 Task: Search one way flight ticket for 5 adults, 2 children, 1 infant in seat and 1 infant on lap in economy from Ponce: Mercedita Airport to Evansville: Evansville Regional Airport on 5-3-2023. Choice of flights is Frontier. Number of bags: 2 checked bags. Price is upto 73000. Outbound departure time preference is 18:00.
Action: Mouse moved to (329, 285)
Screenshot: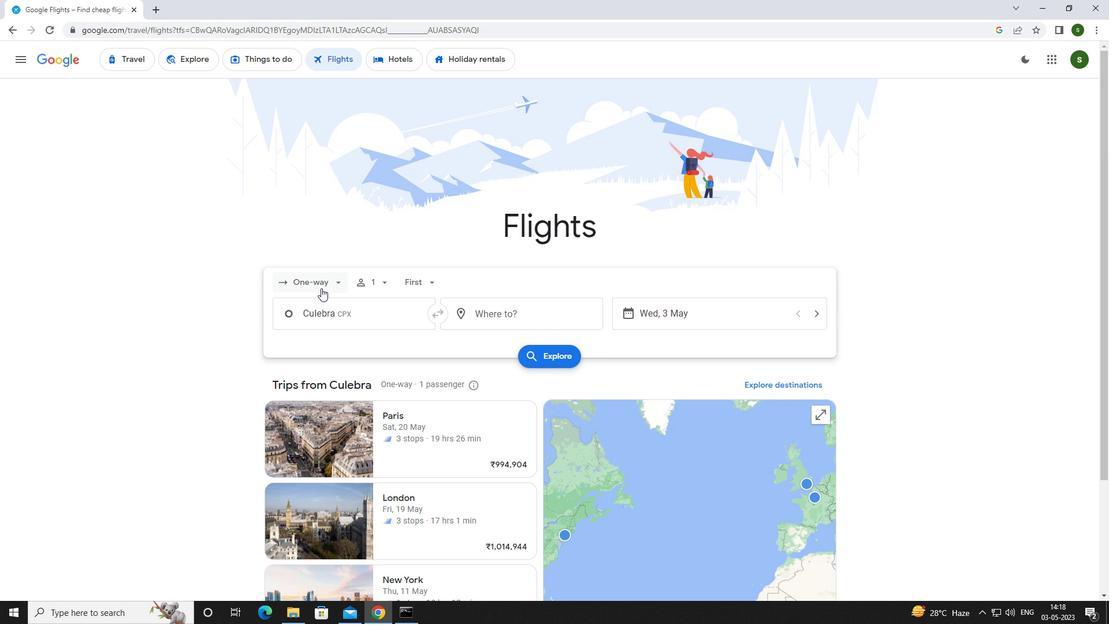
Action: Mouse pressed left at (329, 285)
Screenshot: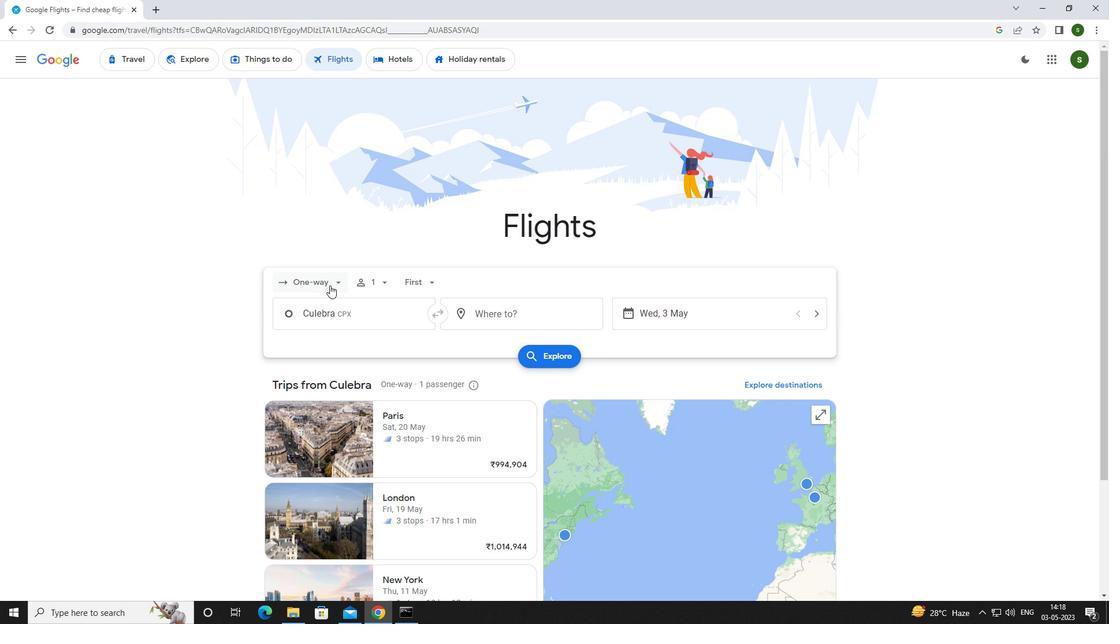 
Action: Mouse moved to (338, 333)
Screenshot: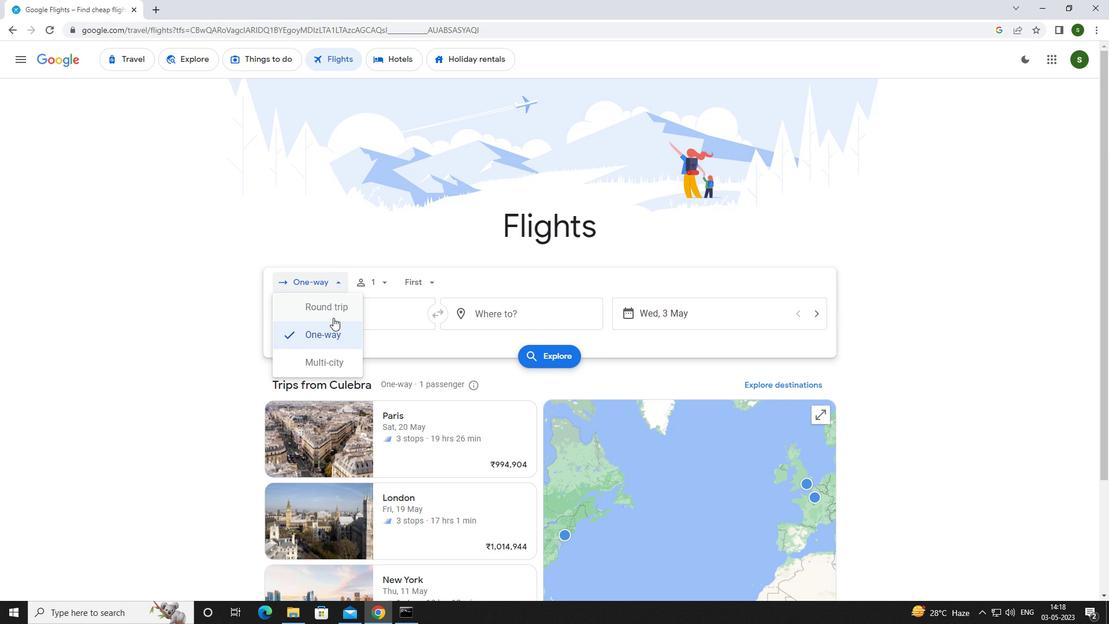 
Action: Mouse pressed left at (338, 333)
Screenshot: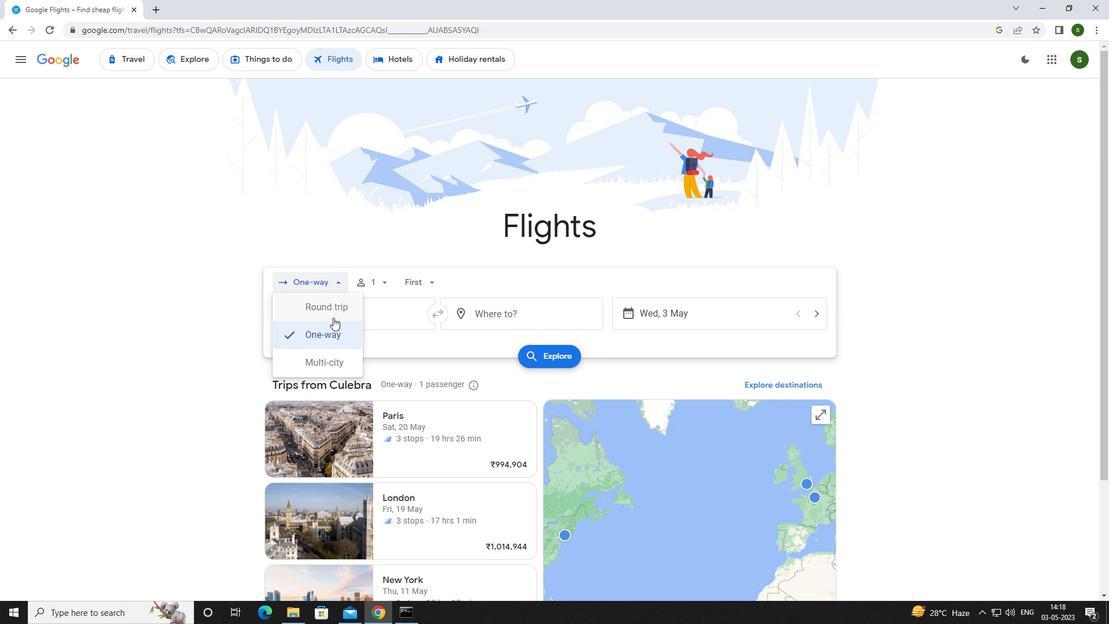 
Action: Mouse moved to (376, 280)
Screenshot: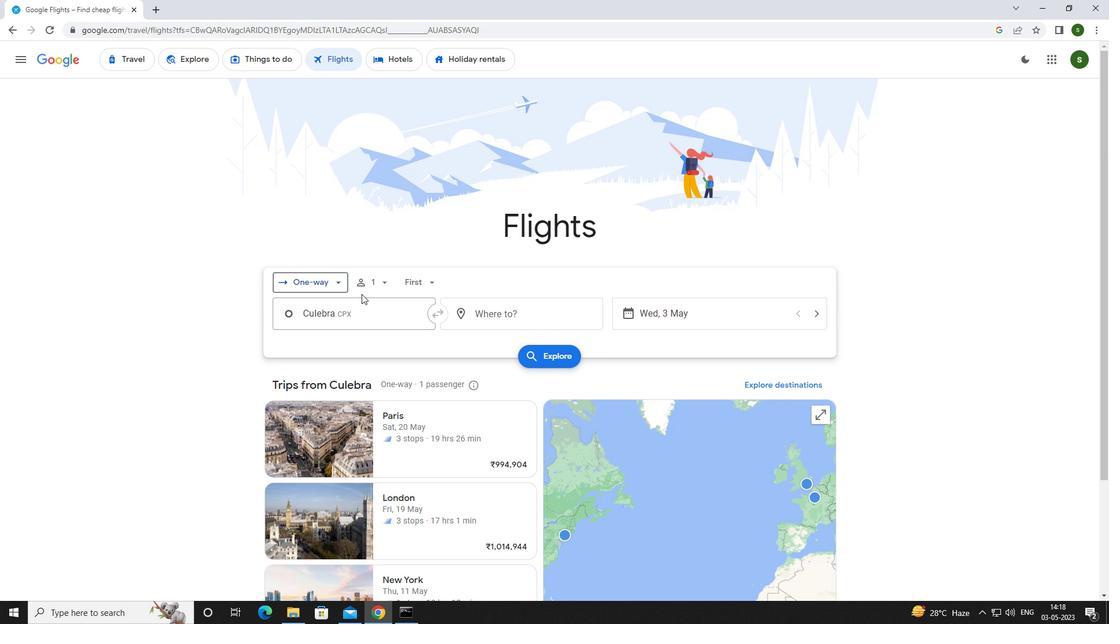 
Action: Mouse pressed left at (376, 280)
Screenshot: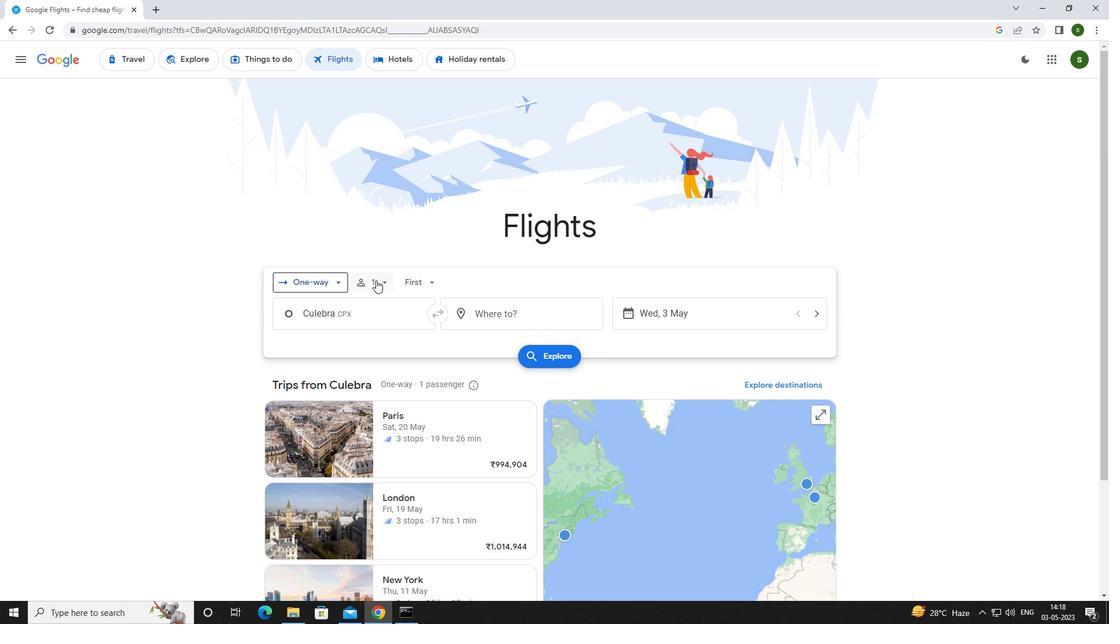 
Action: Mouse moved to (468, 313)
Screenshot: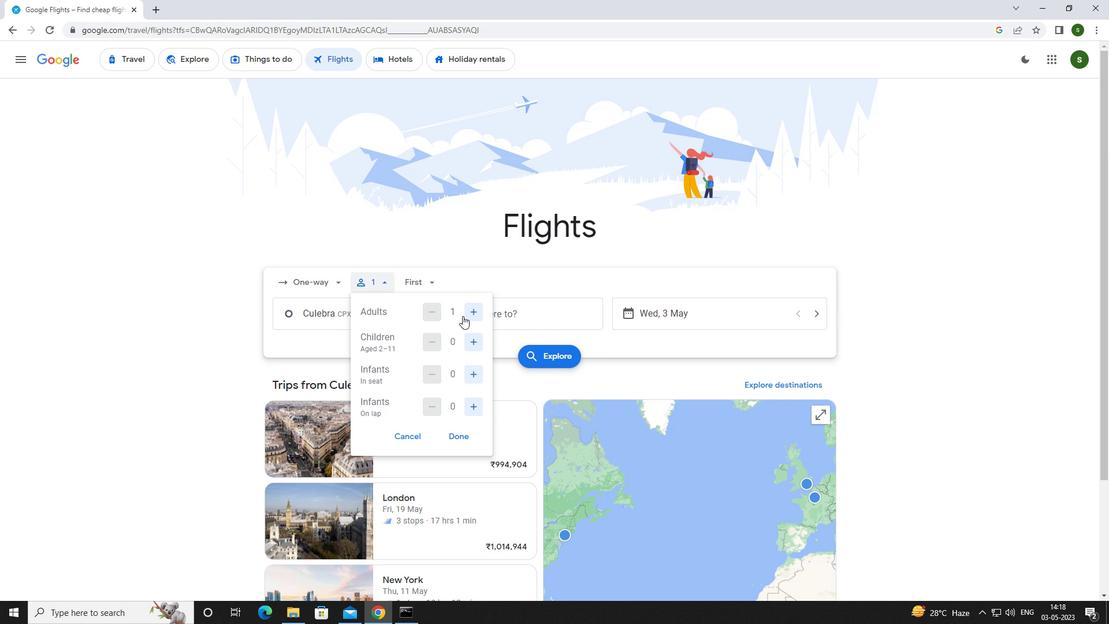 
Action: Mouse pressed left at (468, 313)
Screenshot: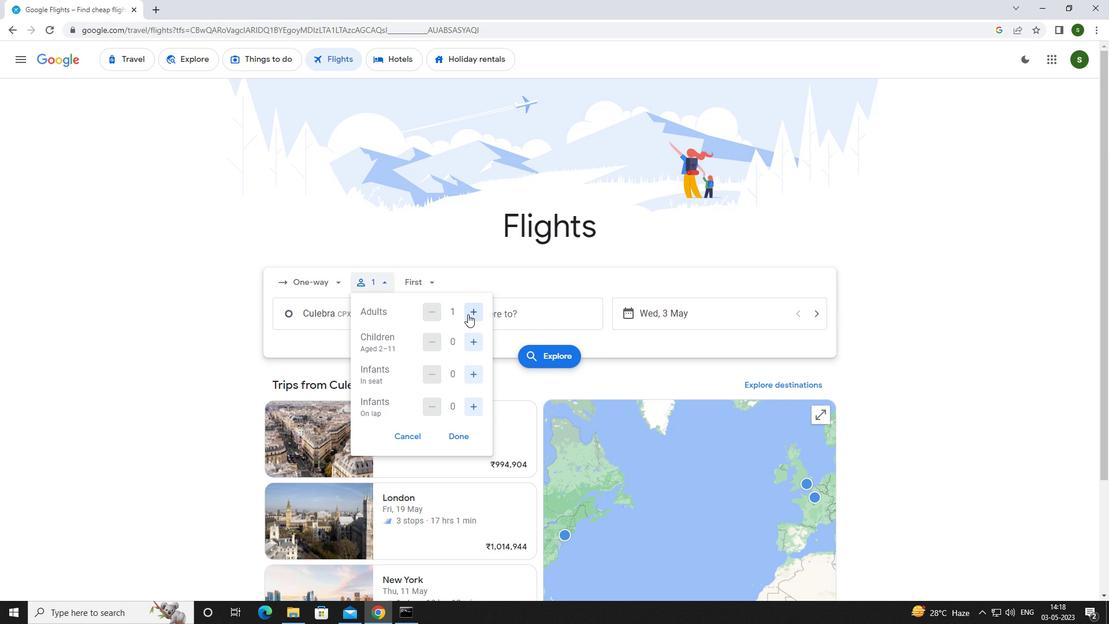 
Action: Mouse pressed left at (468, 313)
Screenshot: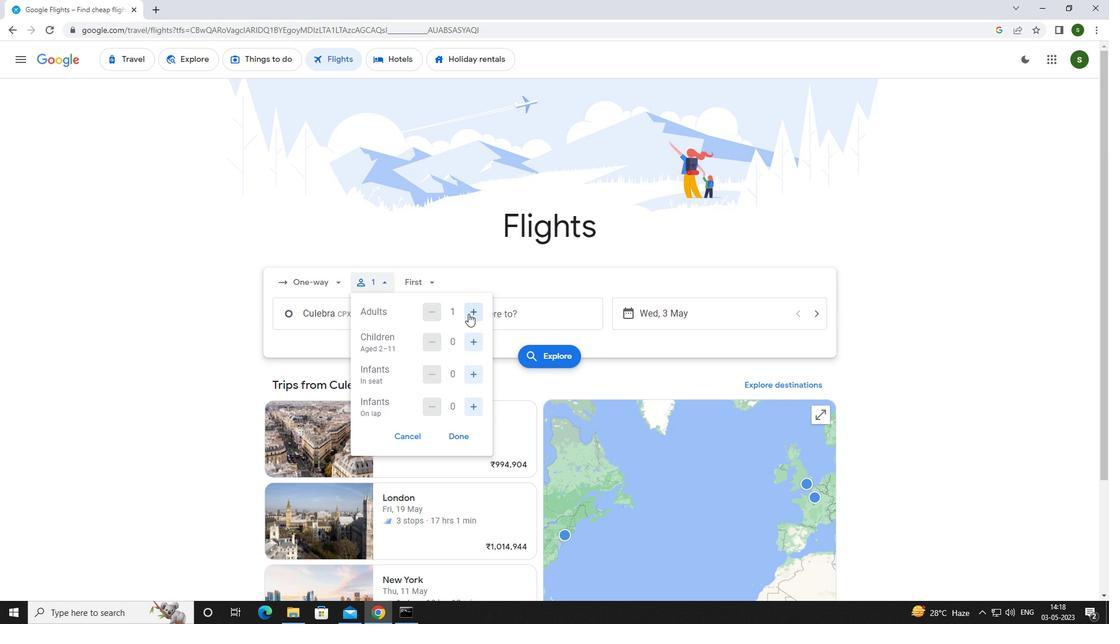 
Action: Mouse pressed left at (468, 313)
Screenshot: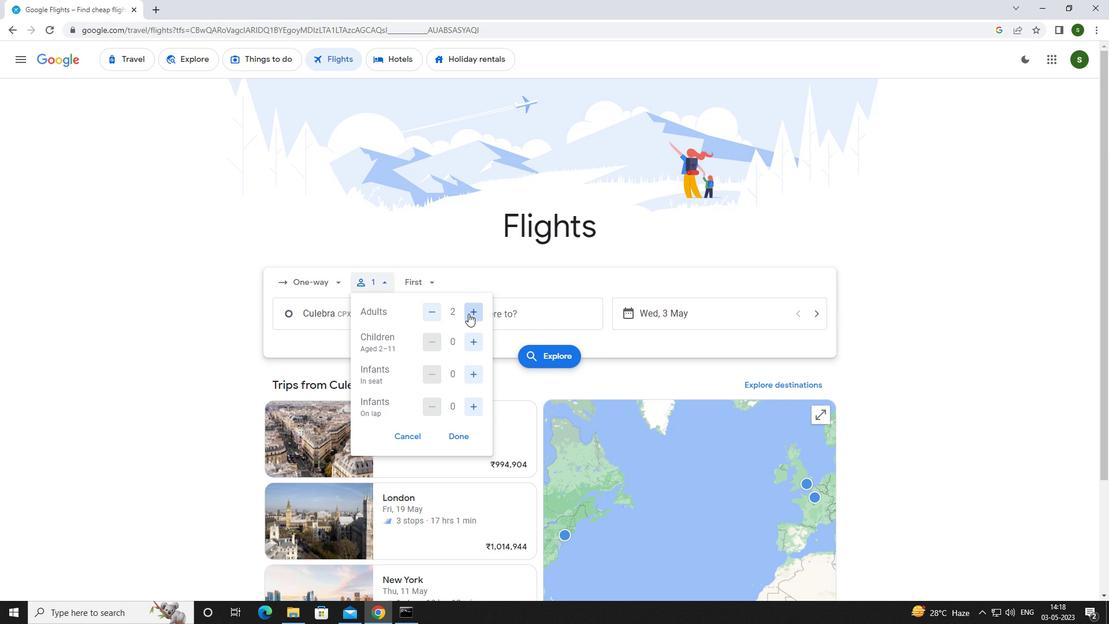 
Action: Mouse pressed left at (468, 313)
Screenshot: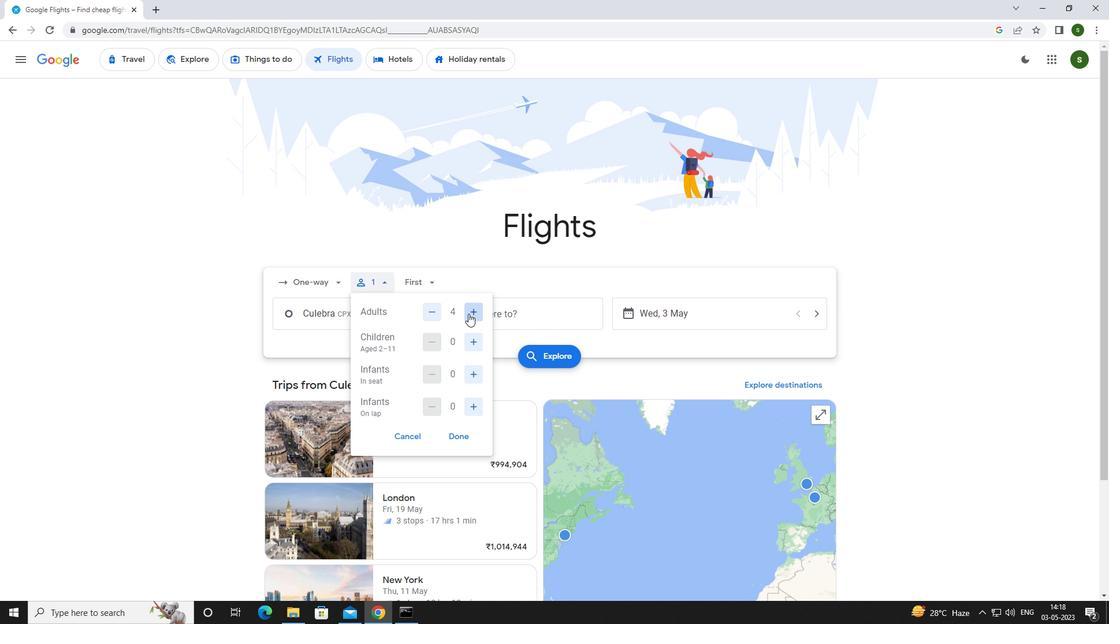 
Action: Mouse moved to (479, 338)
Screenshot: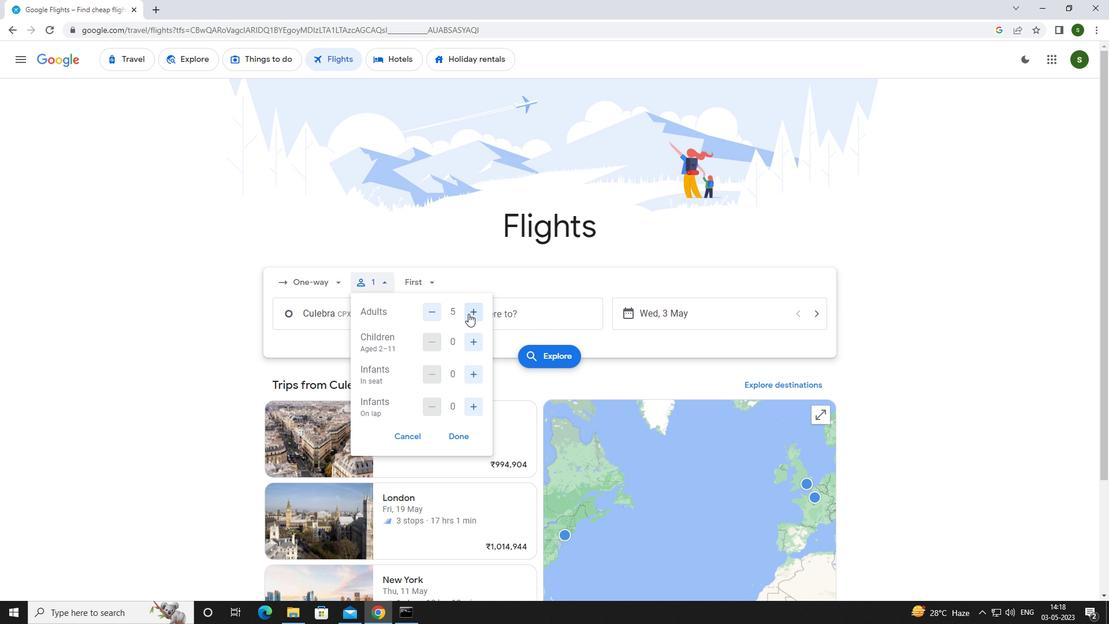 
Action: Mouse pressed left at (479, 338)
Screenshot: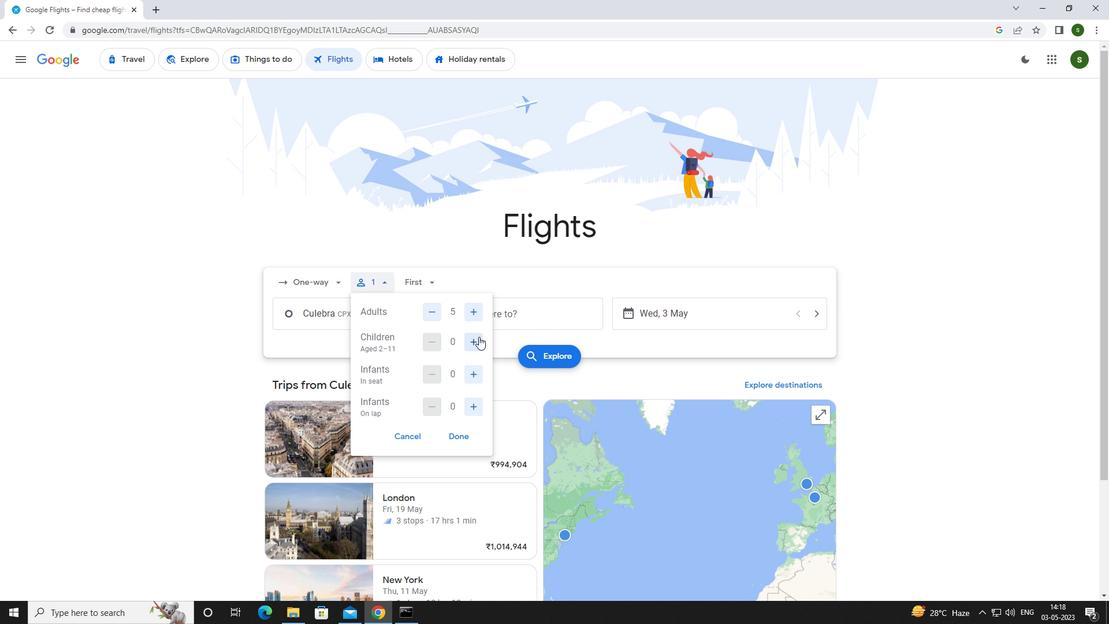 
Action: Mouse pressed left at (479, 338)
Screenshot: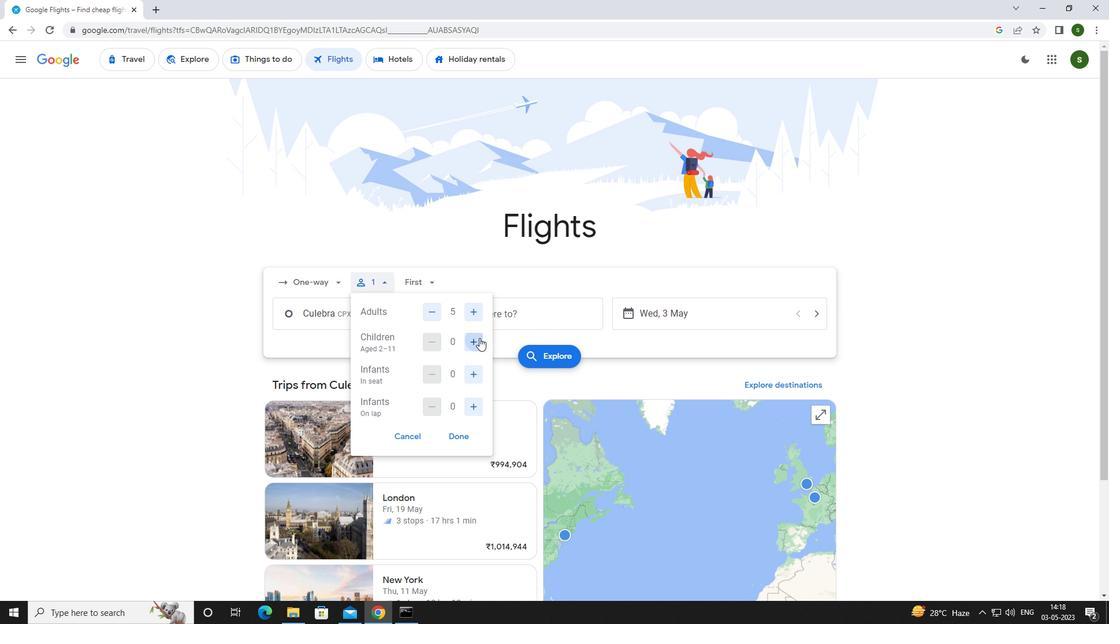 
Action: Mouse moved to (477, 373)
Screenshot: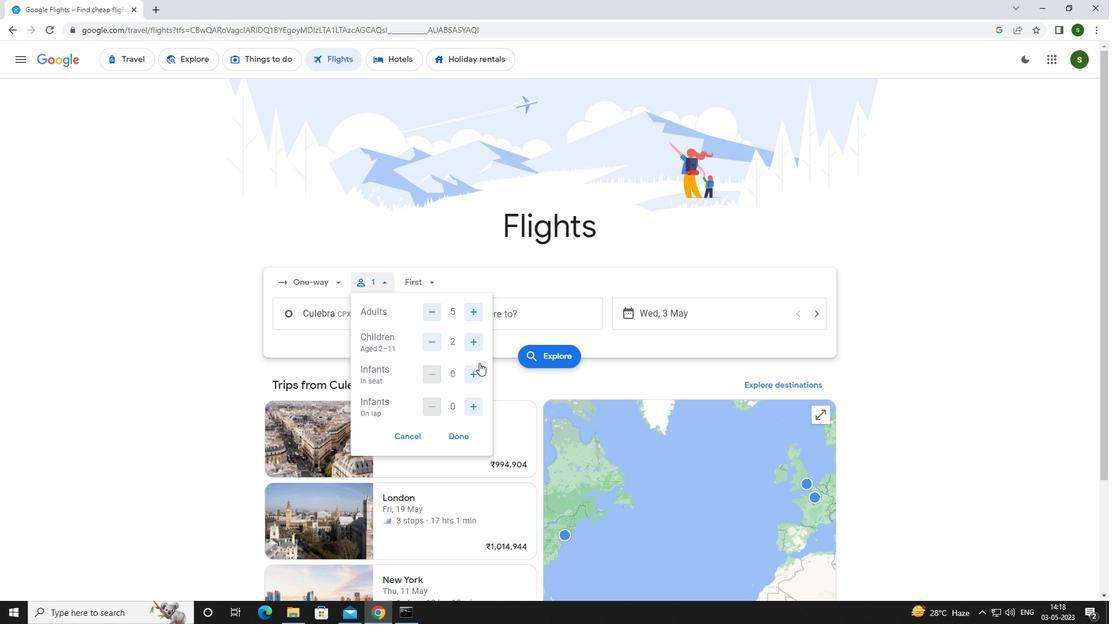 
Action: Mouse pressed left at (477, 373)
Screenshot: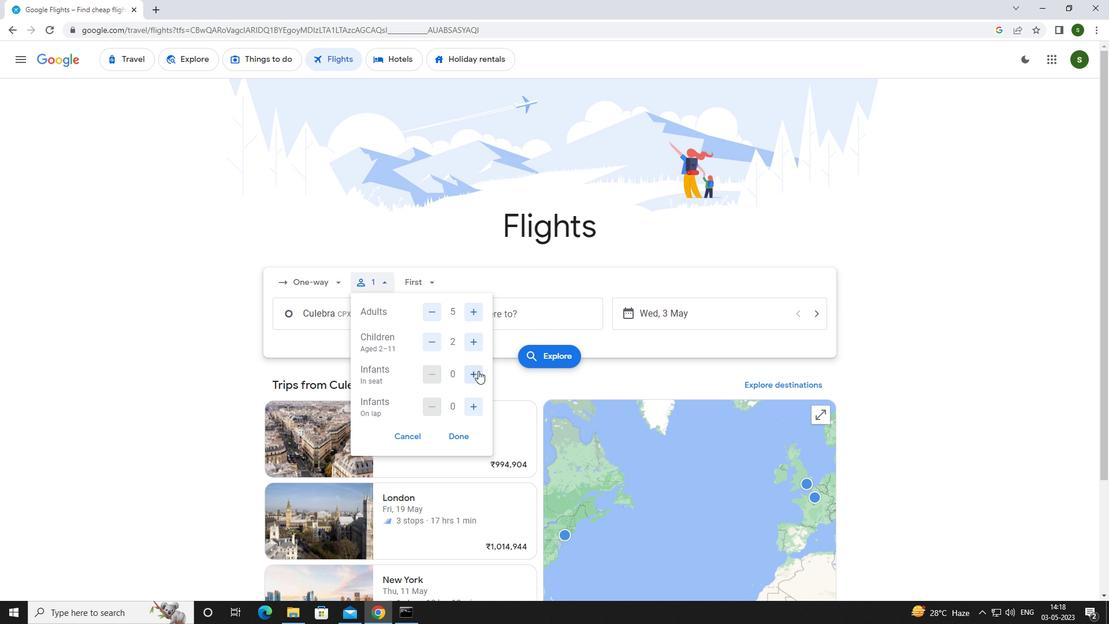 
Action: Mouse moved to (470, 406)
Screenshot: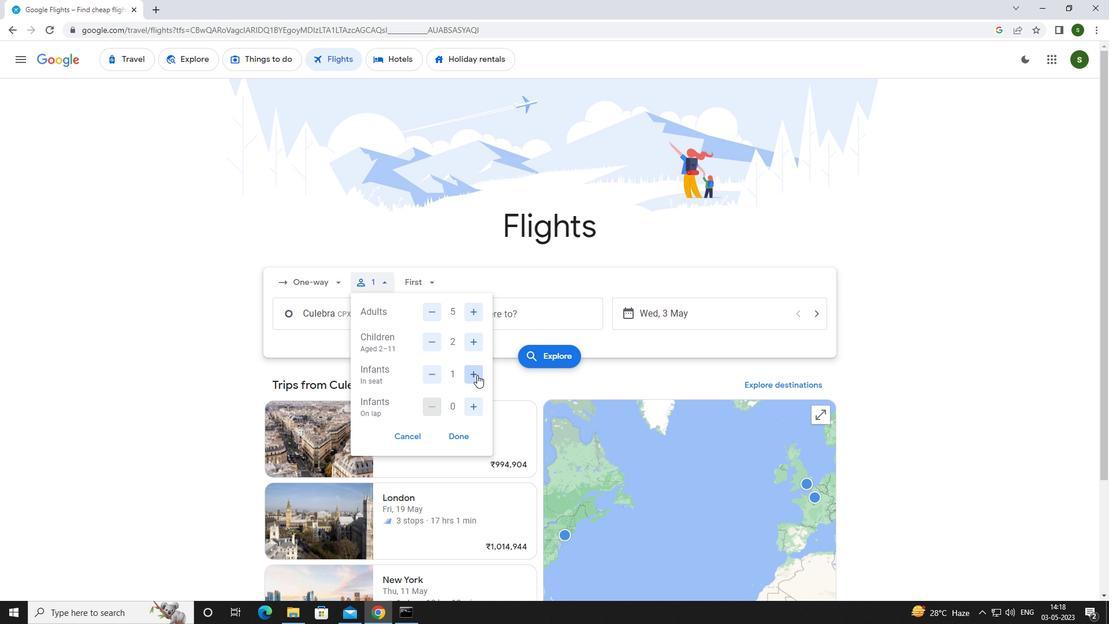 
Action: Mouse pressed left at (470, 406)
Screenshot: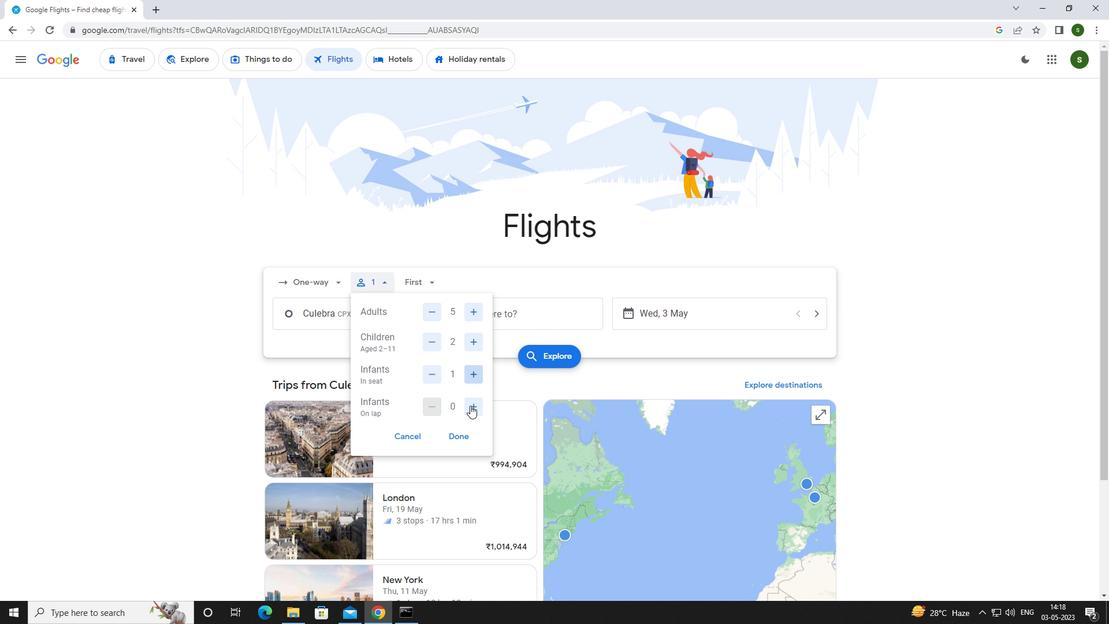 
Action: Mouse moved to (434, 287)
Screenshot: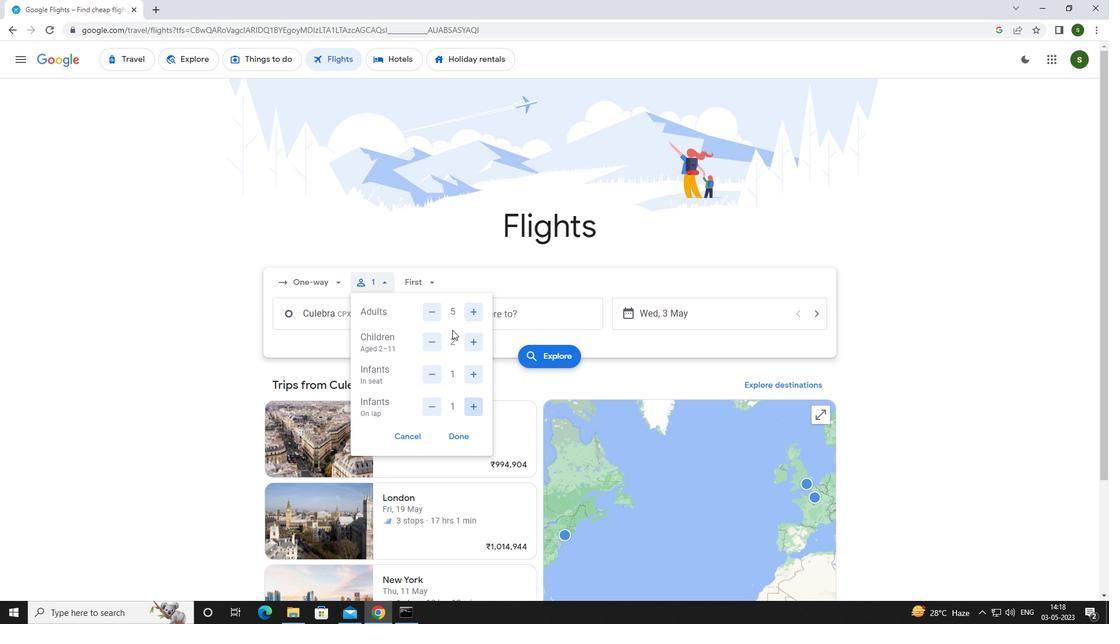 
Action: Mouse pressed left at (434, 287)
Screenshot: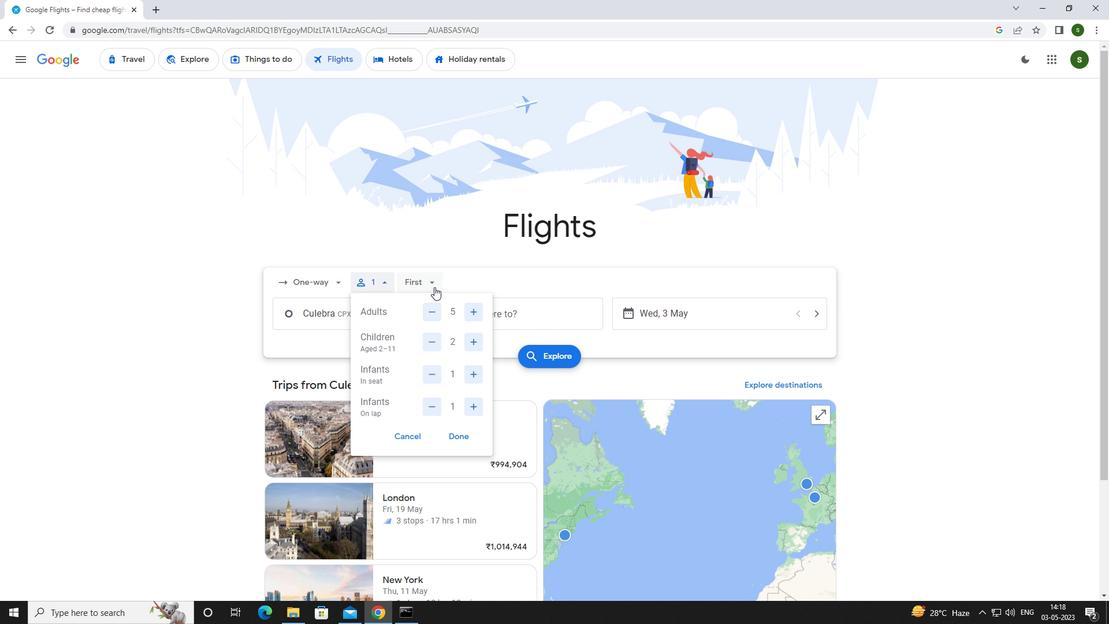 
Action: Mouse moved to (442, 313)
Screenshot: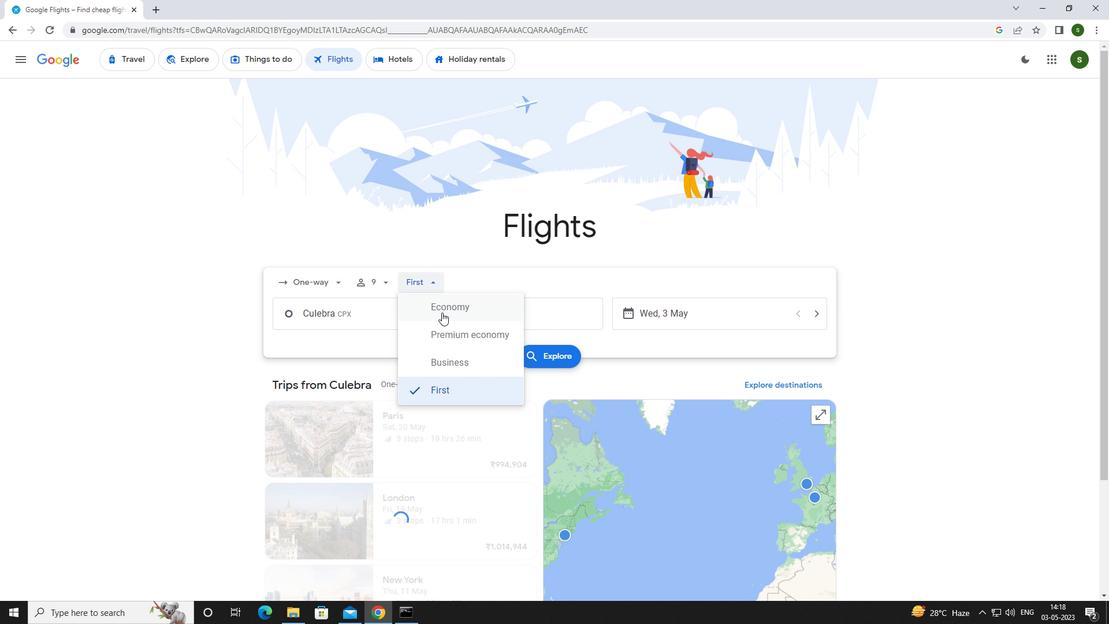 
Action: Mouse pressed left at (442, 313)
Screenshot: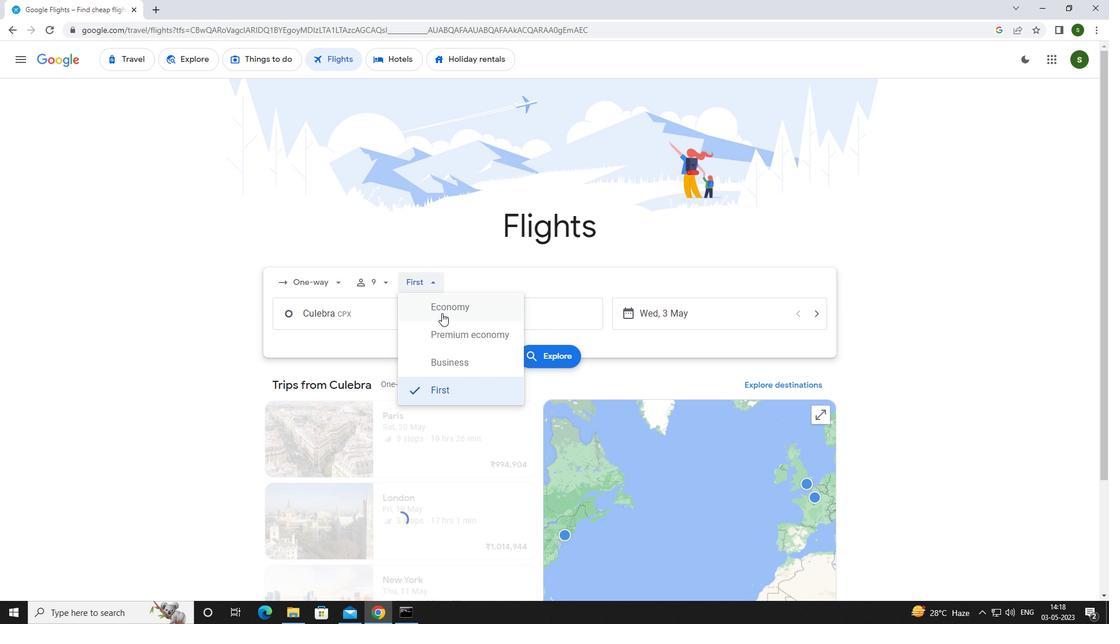 
Action: Mouse moved to (404, 317)
Screenshot: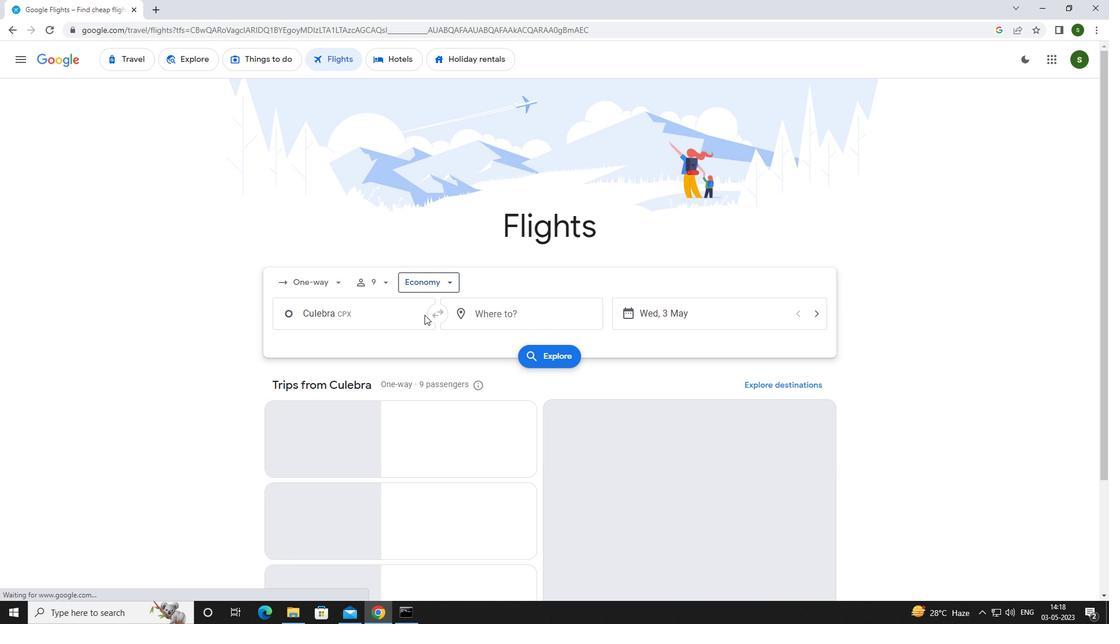 
Action: Mouse pressed left at (404, 317)
Screenshot: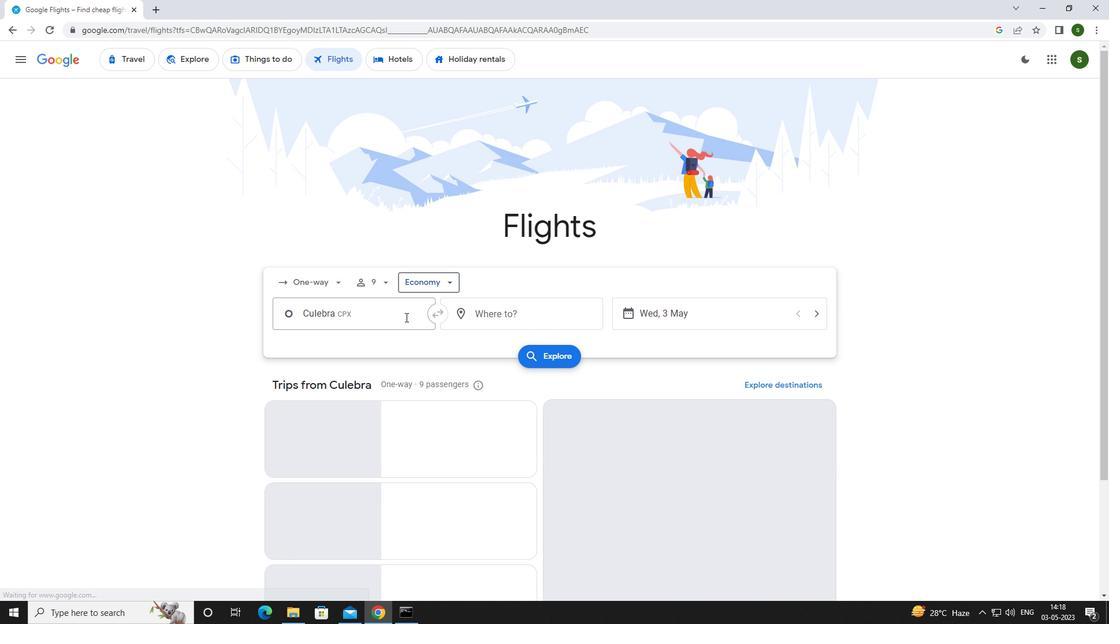 
Action: Key pressed <Key.backspace><Key.caps_lock>p<Key.caps_lock>once
Screenshot: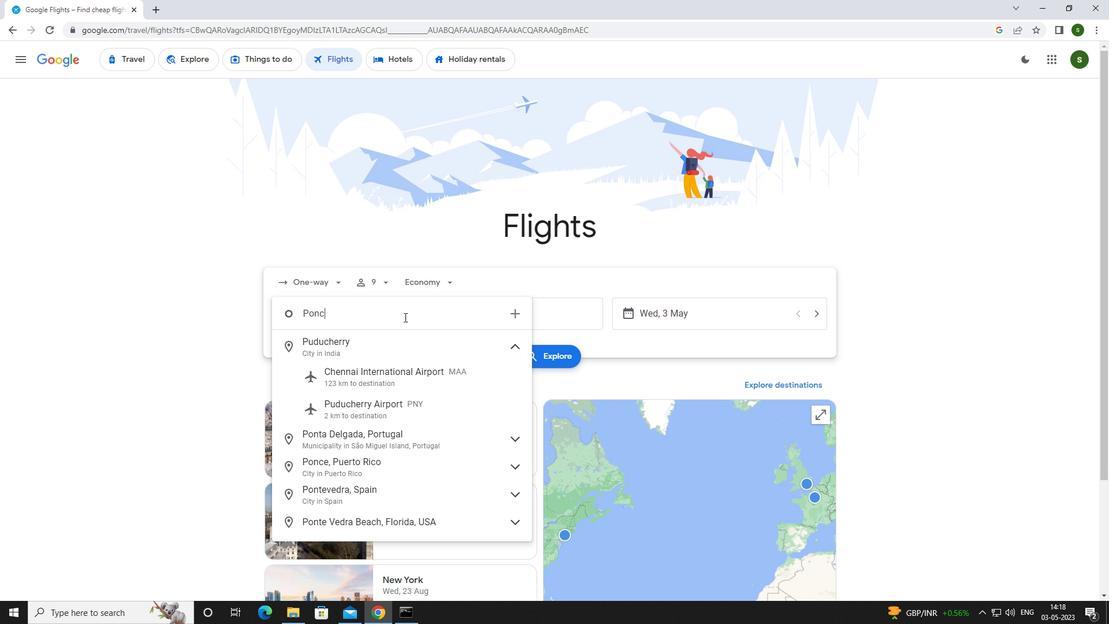 
Action: Mouse moved to (411, 401)
Screenshot: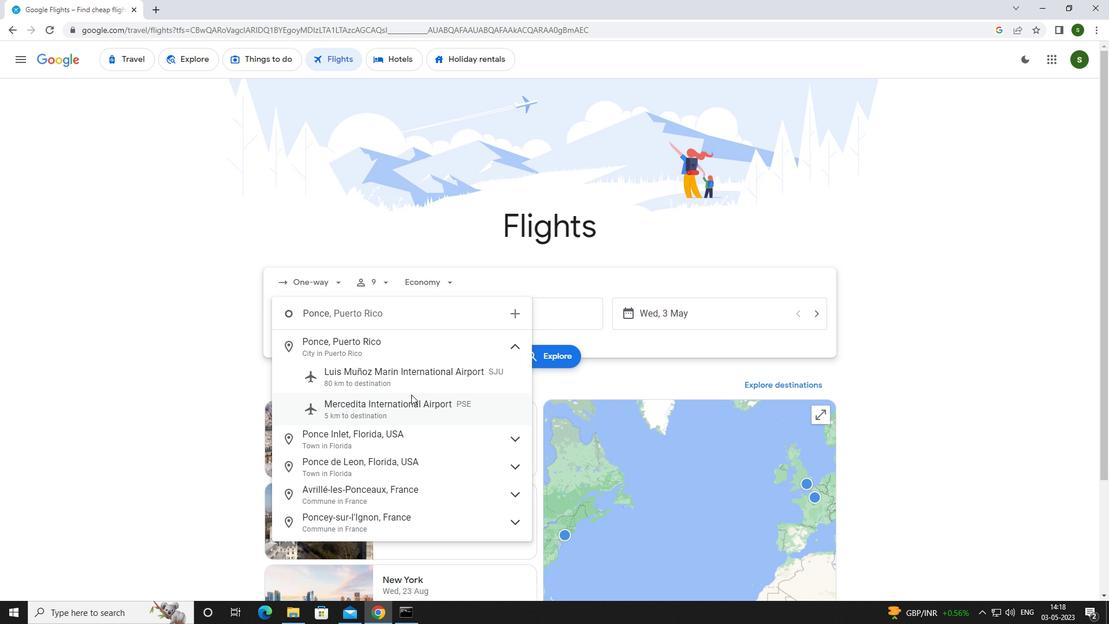 
Action: Mouse pressed left at (411, 401)
Screenshot: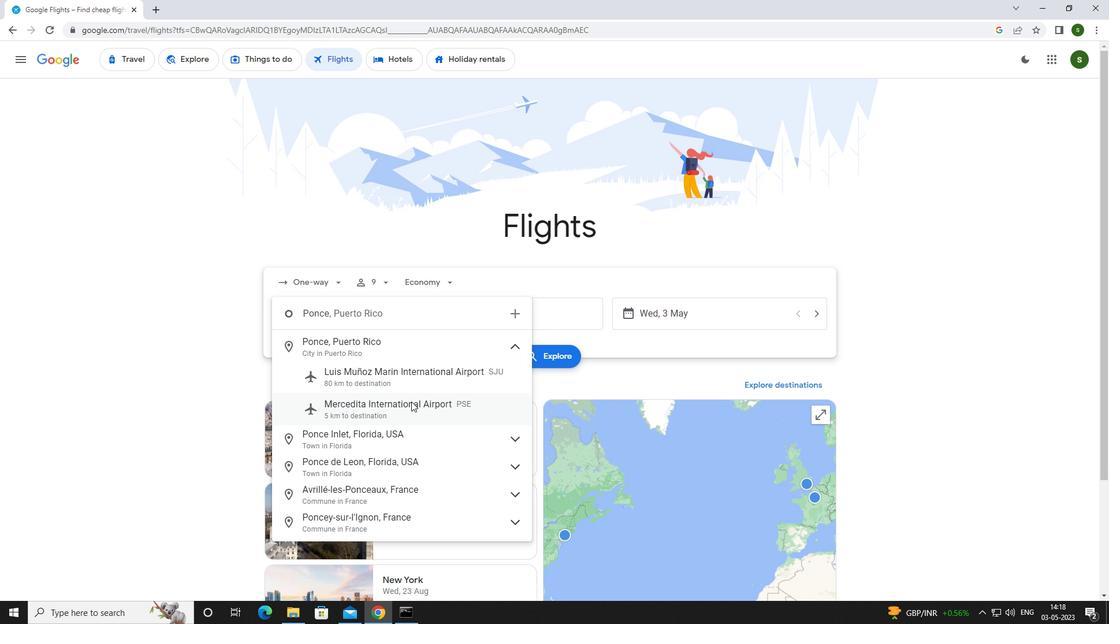 
Action: Mouse moved to (506, 311)
Screenshot: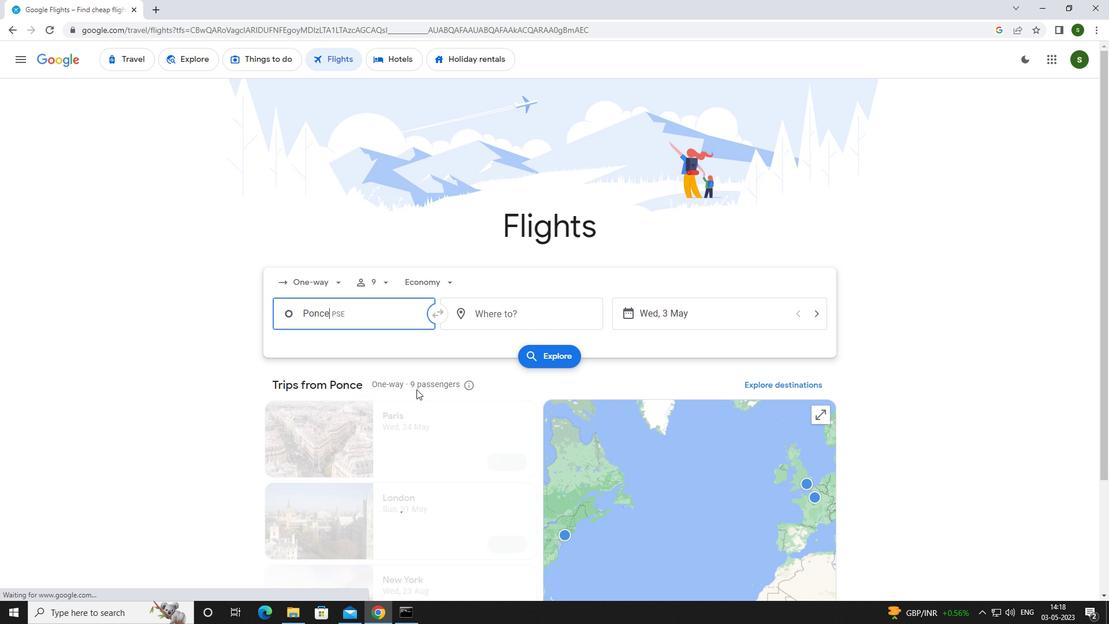 
Action: Mouse pressed left at (506, 311)
Screenshot: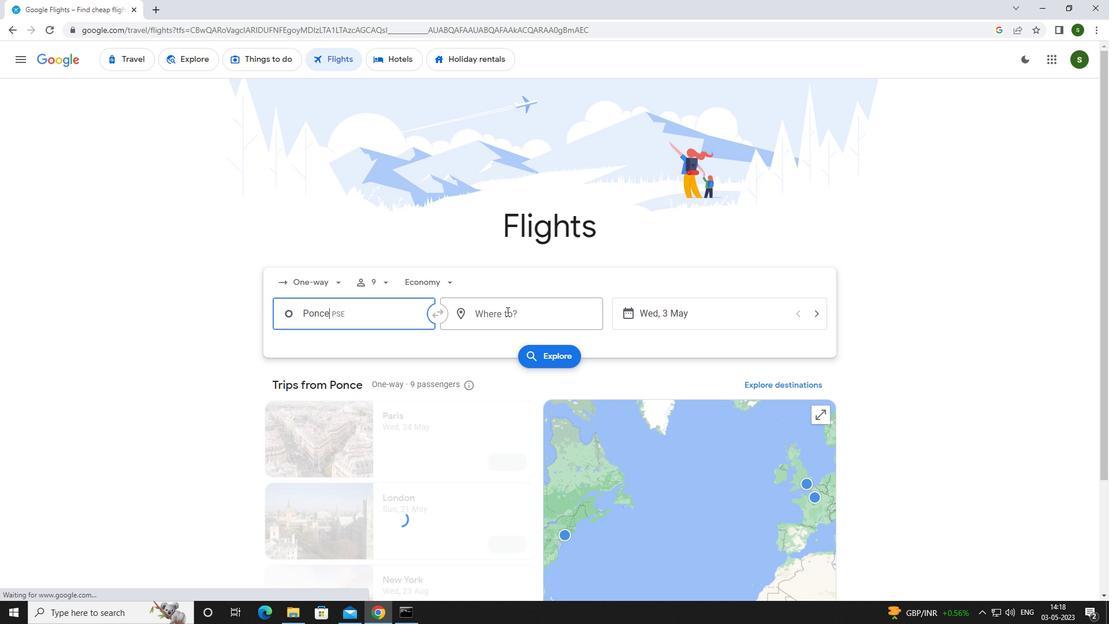
Action: Key pressed <Key.caps_lock>e<Key.caps_lock>vans
Screenshot: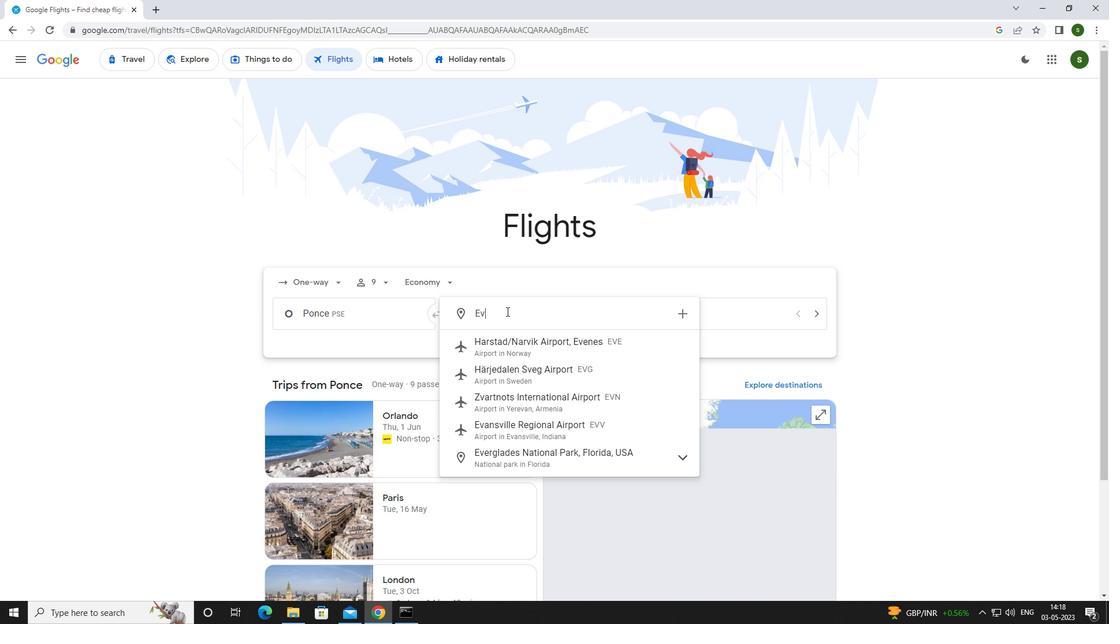 
Action: Mouse moved to (534, 379)
Screenshot: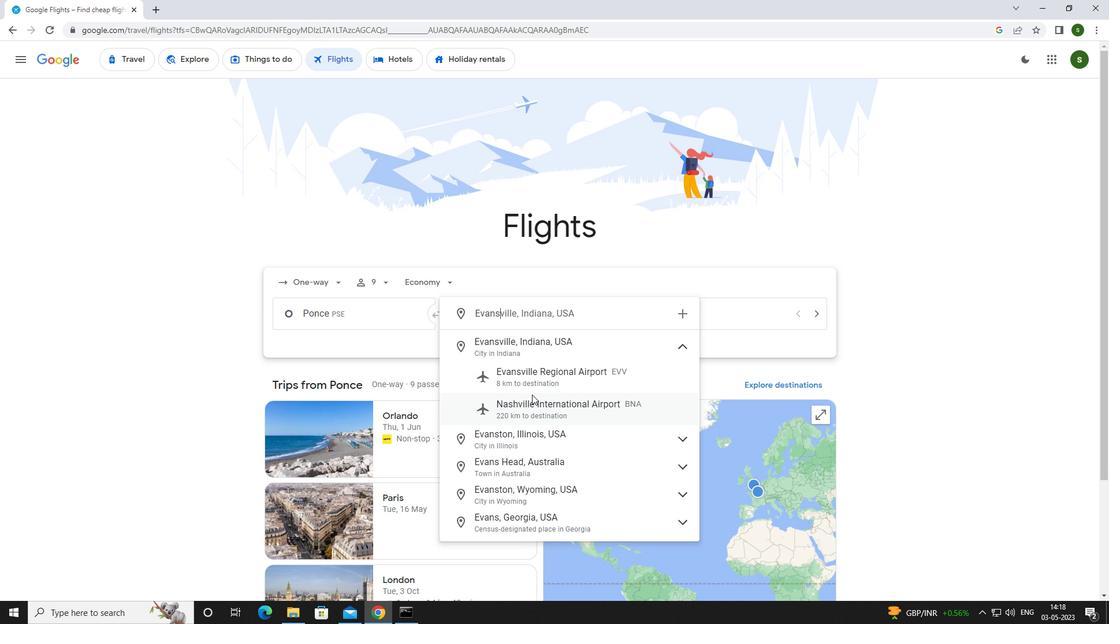 
Action: Mouse pressed left at (534, 379)
Screenshot: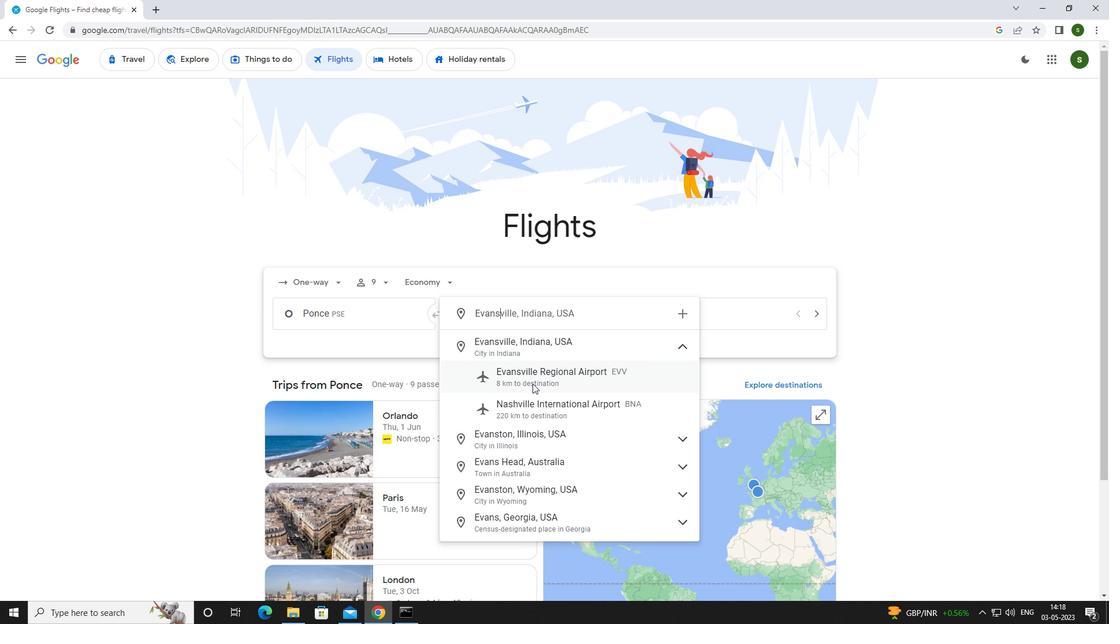 
Action: Mouse moved to (709, 315)
Screenshot: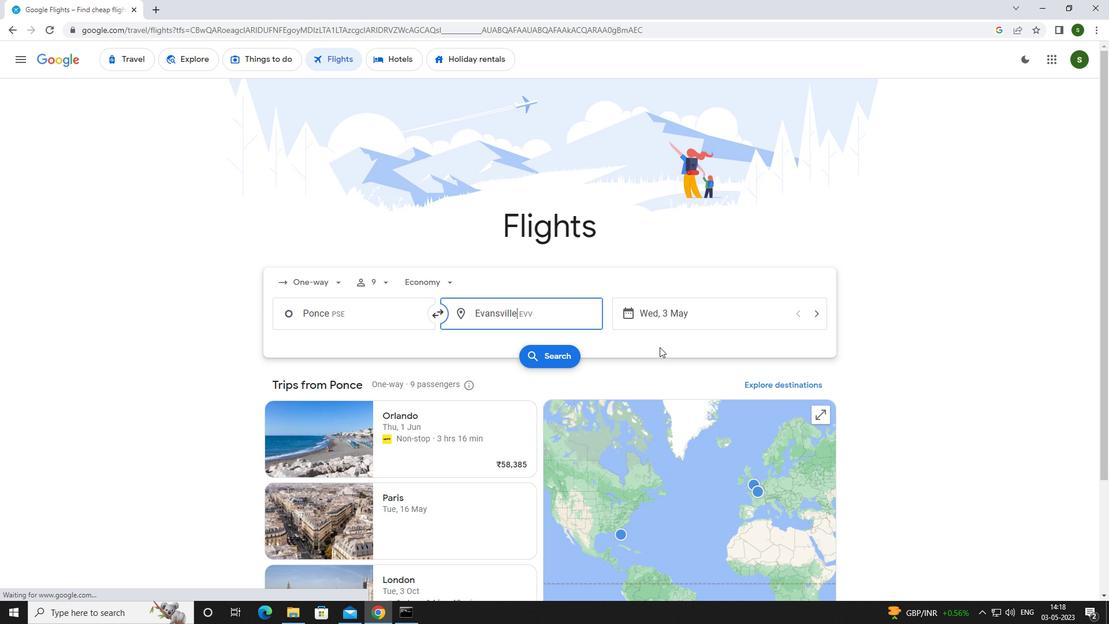 
Action: Mouse pressed left at (709, 315)
Screenshot: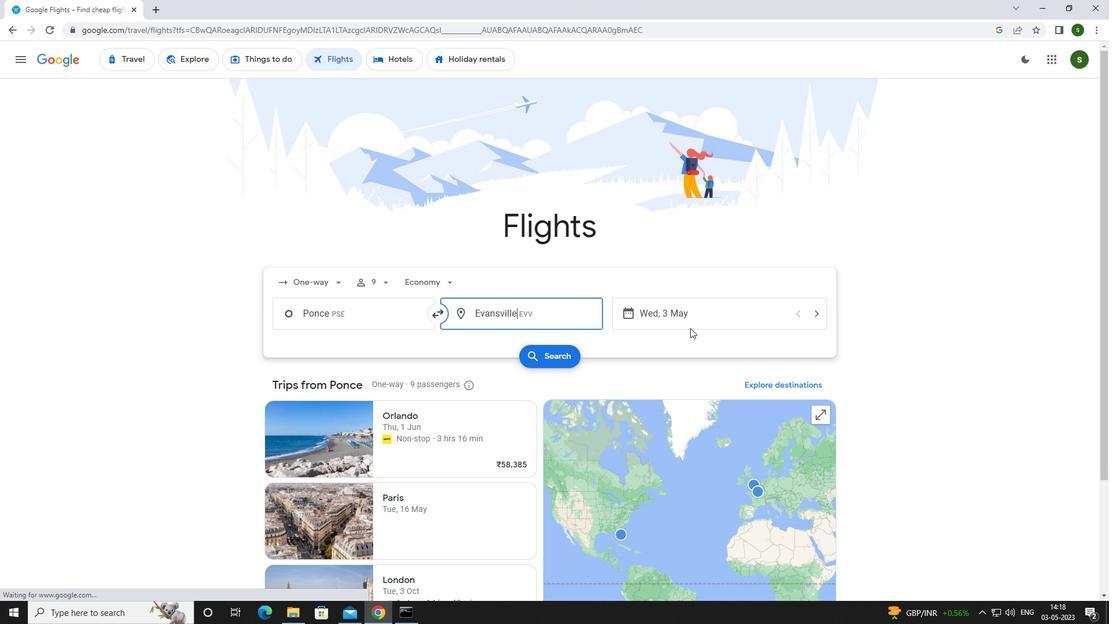 
Action: Mouse moved to (505, 387)
Screenshot: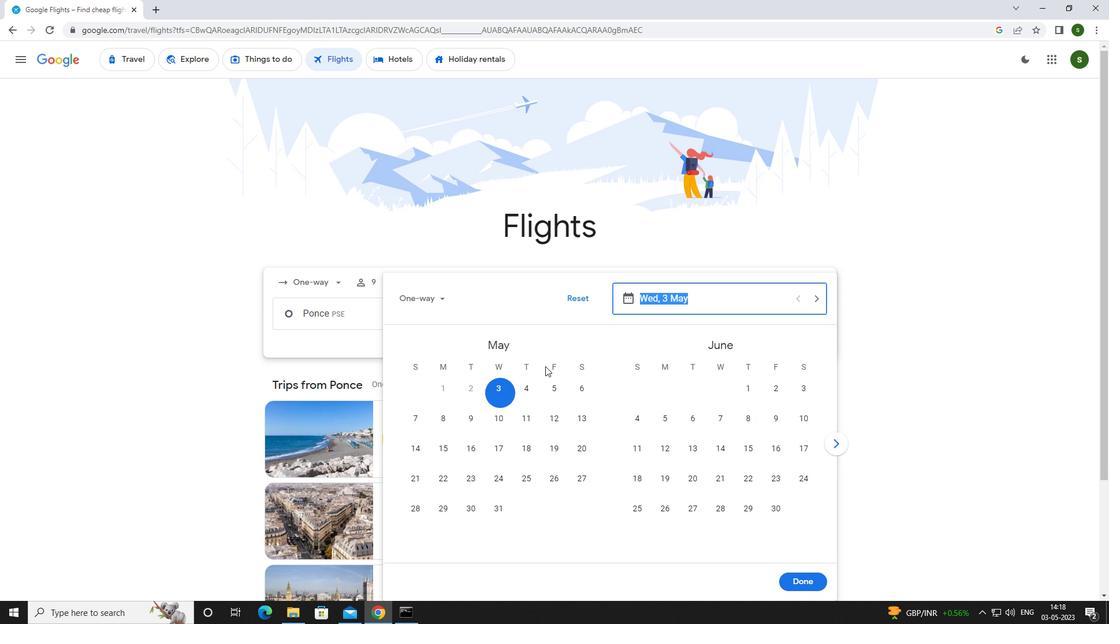 
Action: Mouse pressed left at (505, 387)
Screenshot: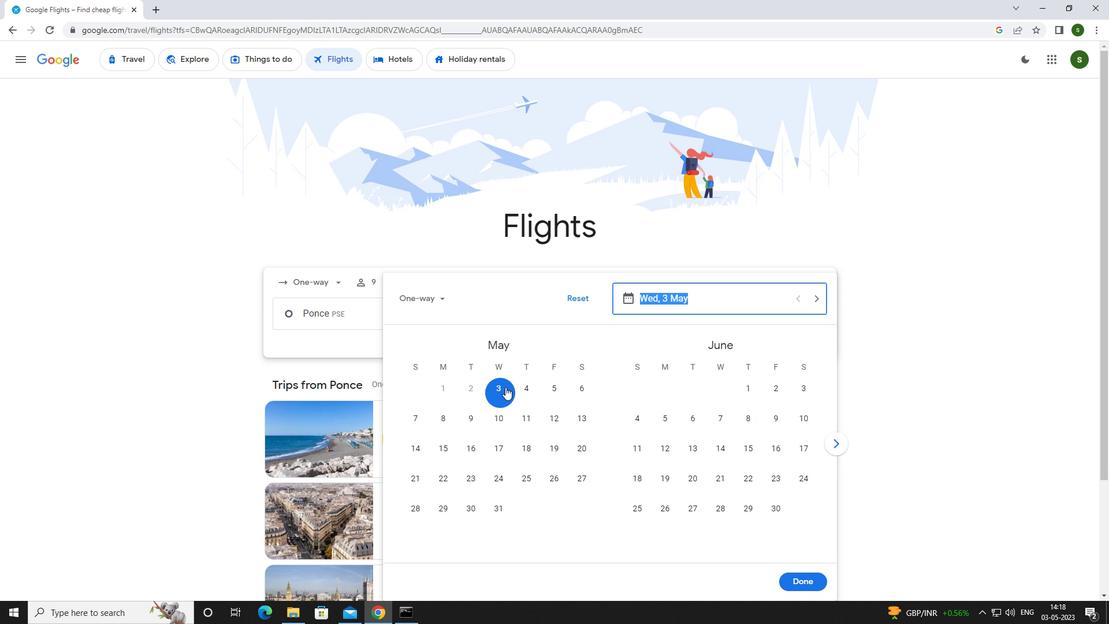 
Action: Mouse moved to (804, 583)
Screenshot: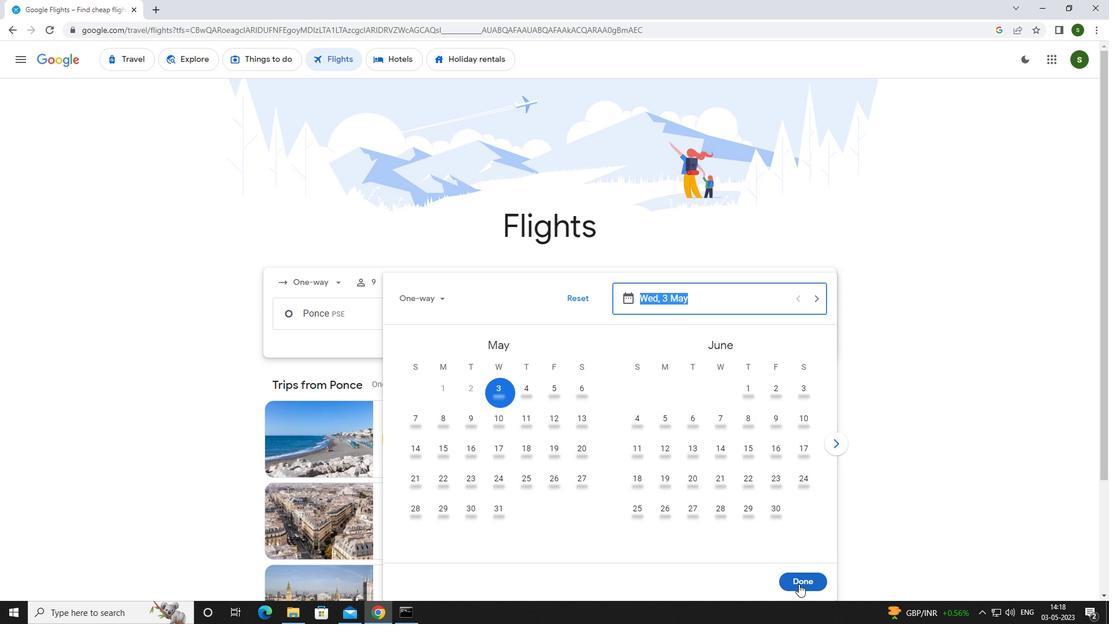 
Action: Mouse pressed left at (804, 583)
Screenshot: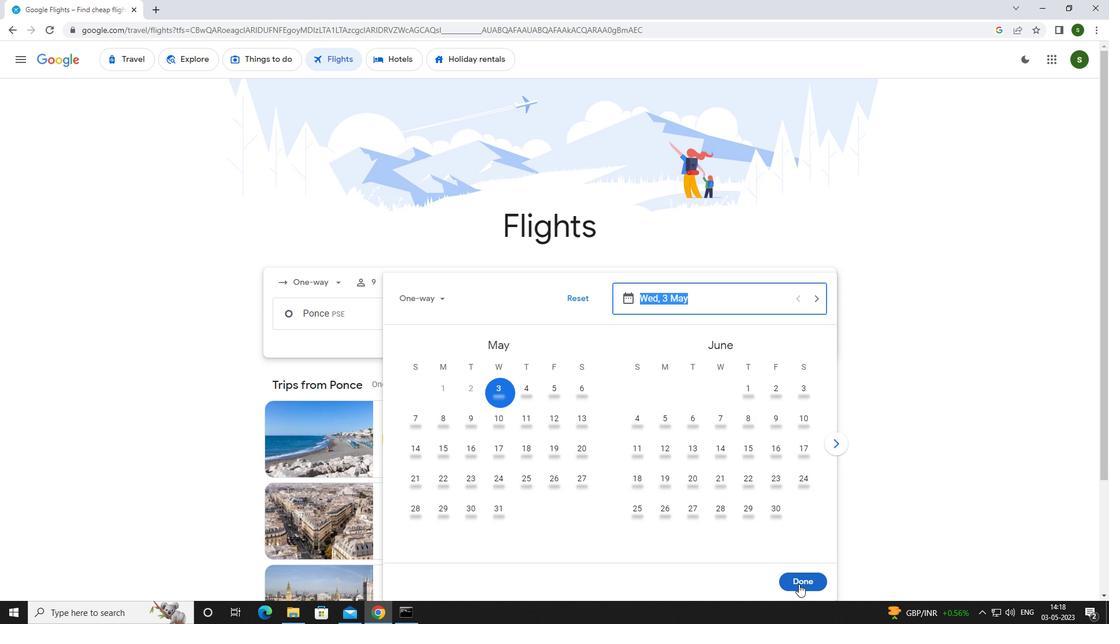 
Action: Mouse moved to (540, 357)
Screenshot: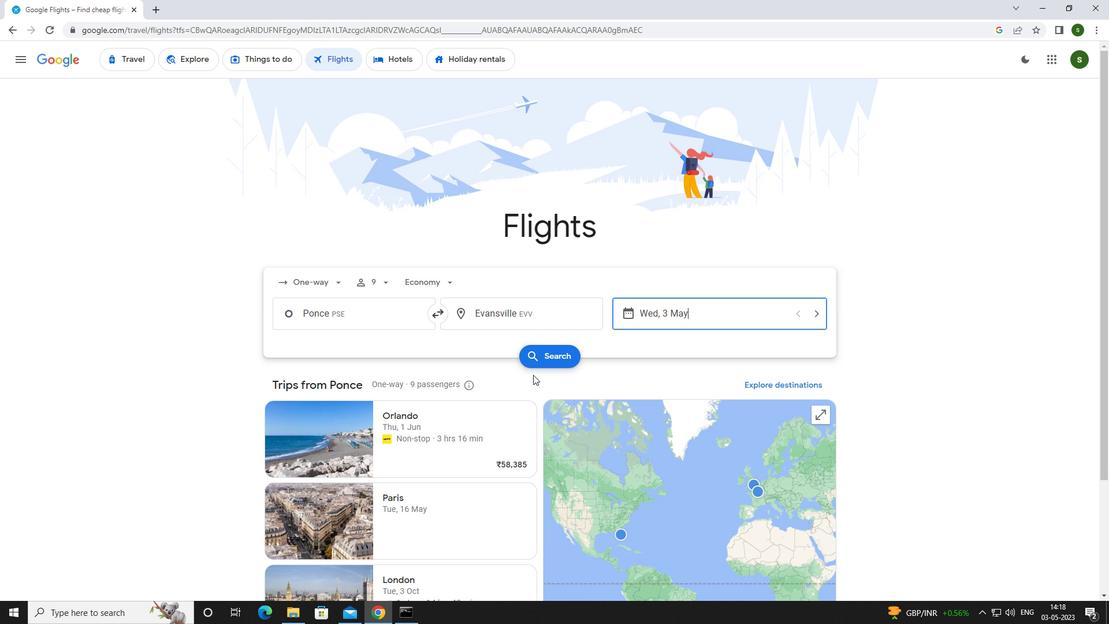 
Action: Mouse pressed left at (540, 357)
Screenshot: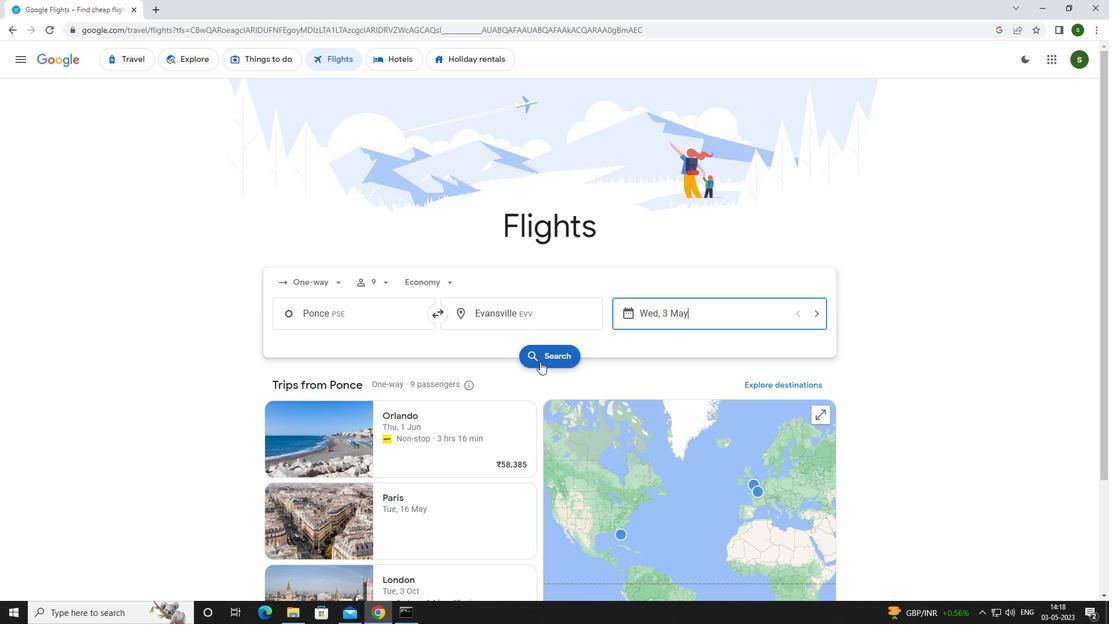 
Action: Mouse moved to (281, 165)
Screenshot: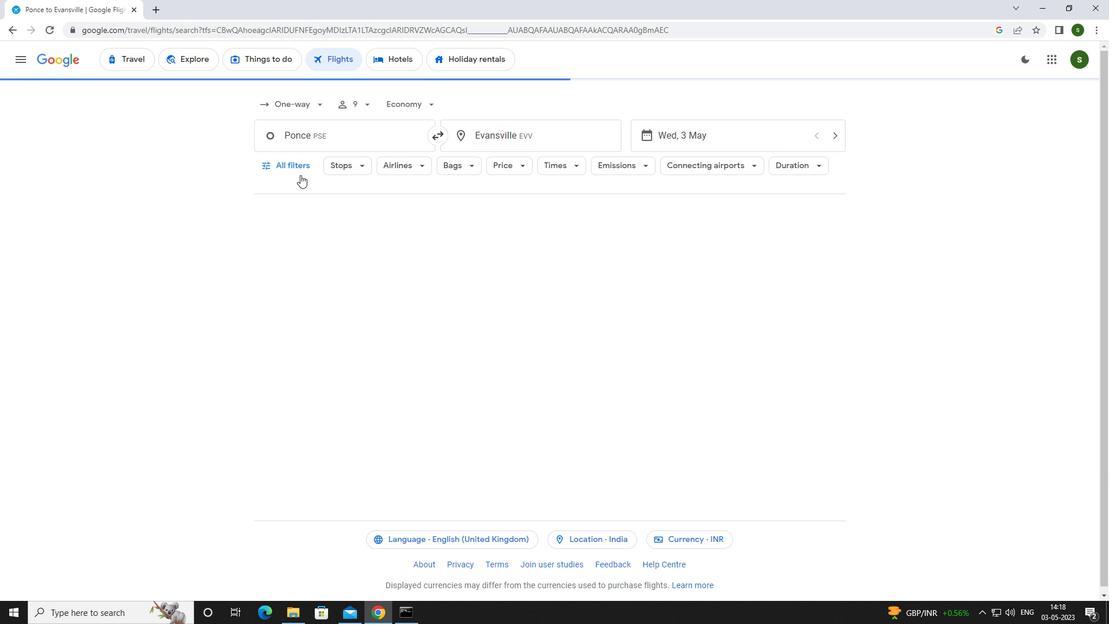 
Action: Mouse pressed left at (281, 165)
Screenshot: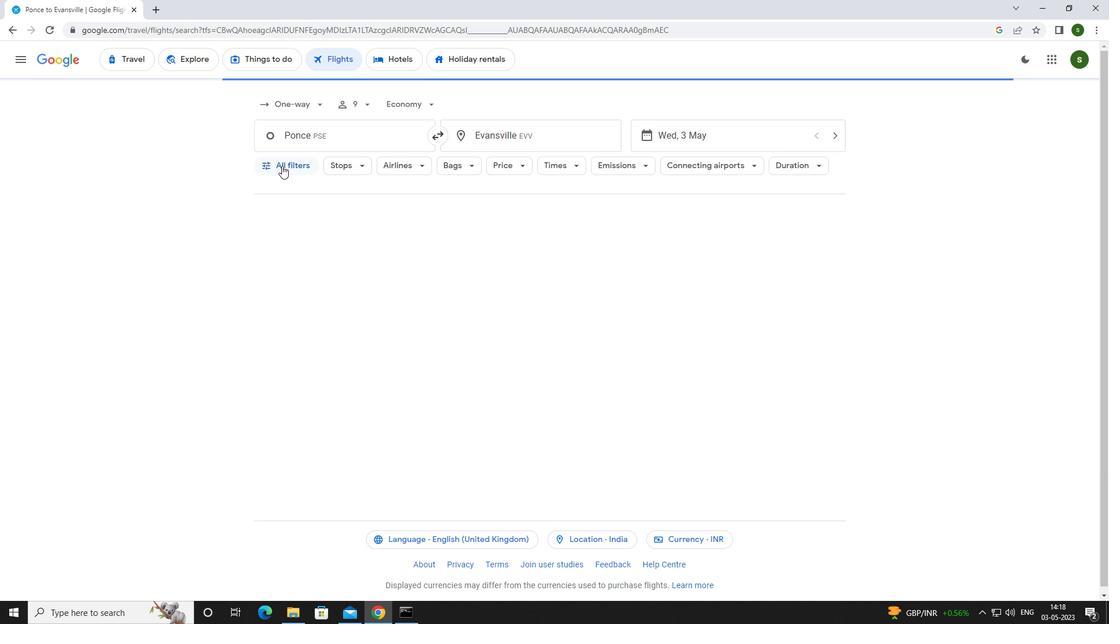 
Action: Mouse moved to (432, 412)
Screenshot: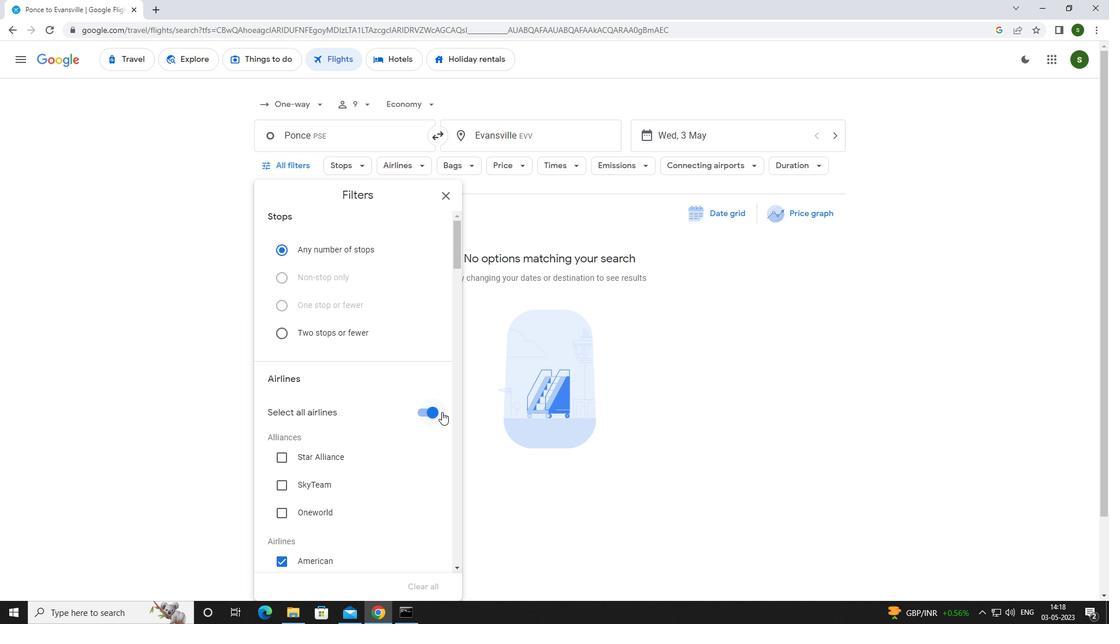 
Action: Mouse pressed left at (432, 412)
Screenshot: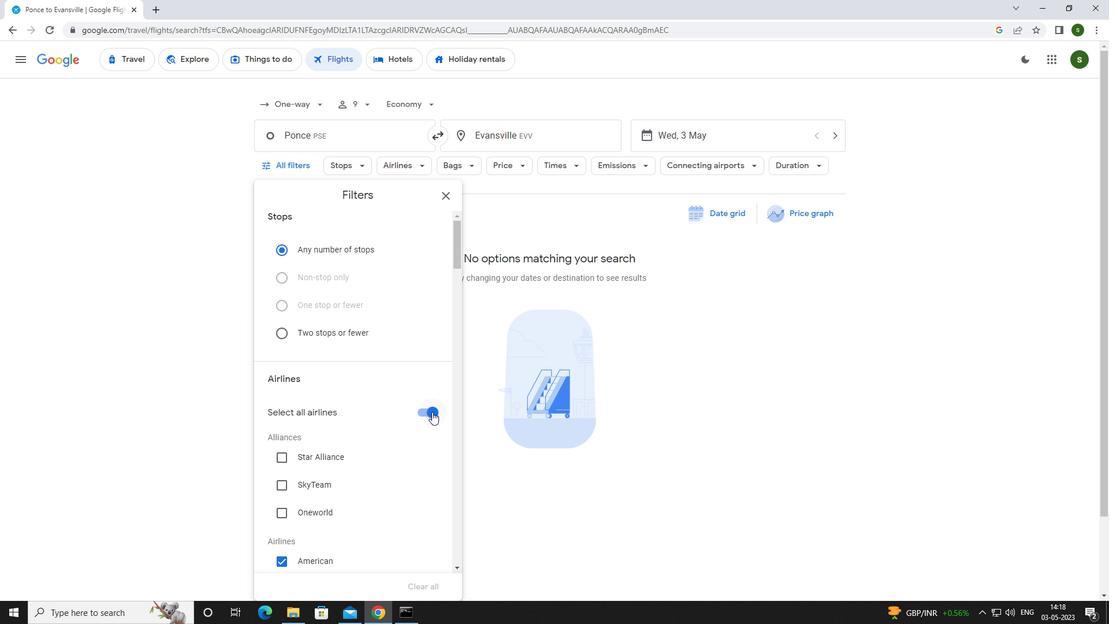 
Action: Mouse moved to (401, 371)
Screenshot: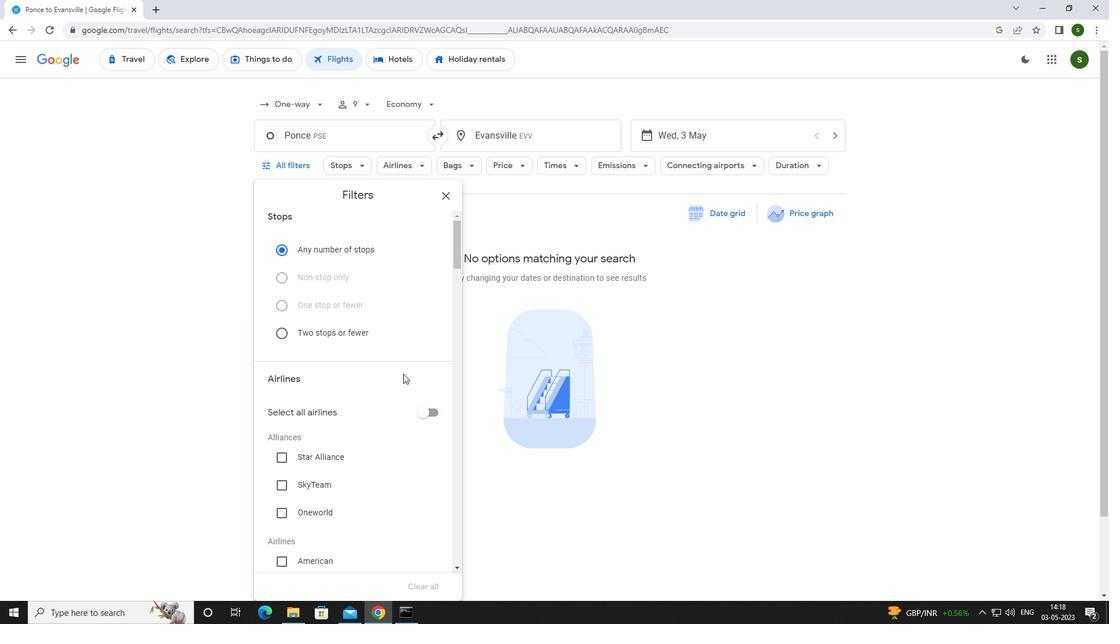 
Action: Mouse scrolled (401, 370) with delta (0, 0)
Screenshot: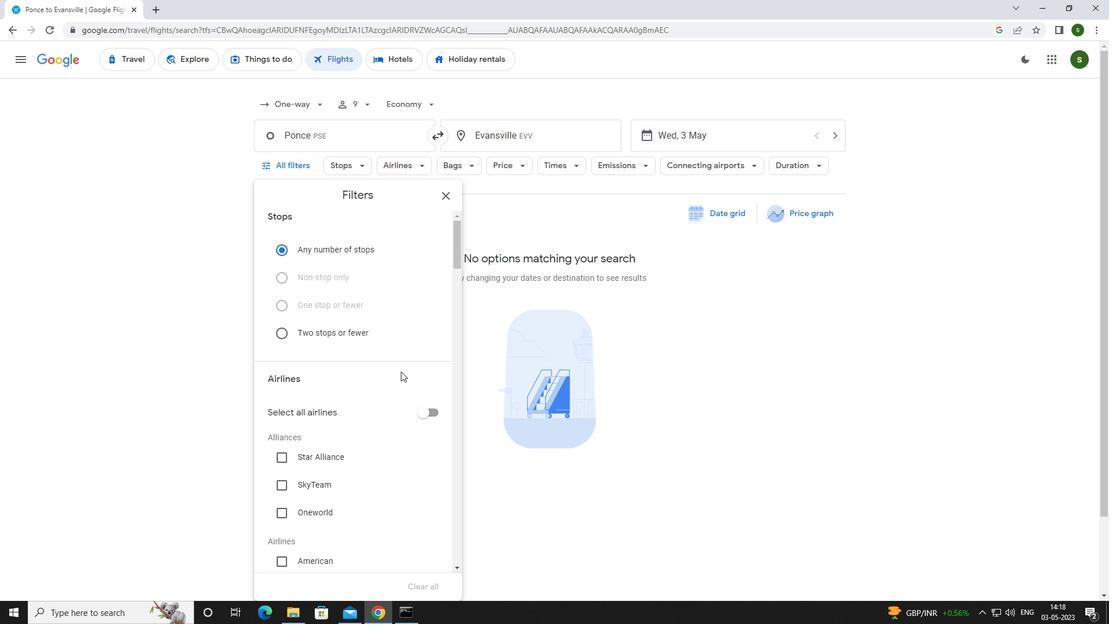 
Action: Mouse scrolled (401, 370) with delta (0, 0)
Screenshot: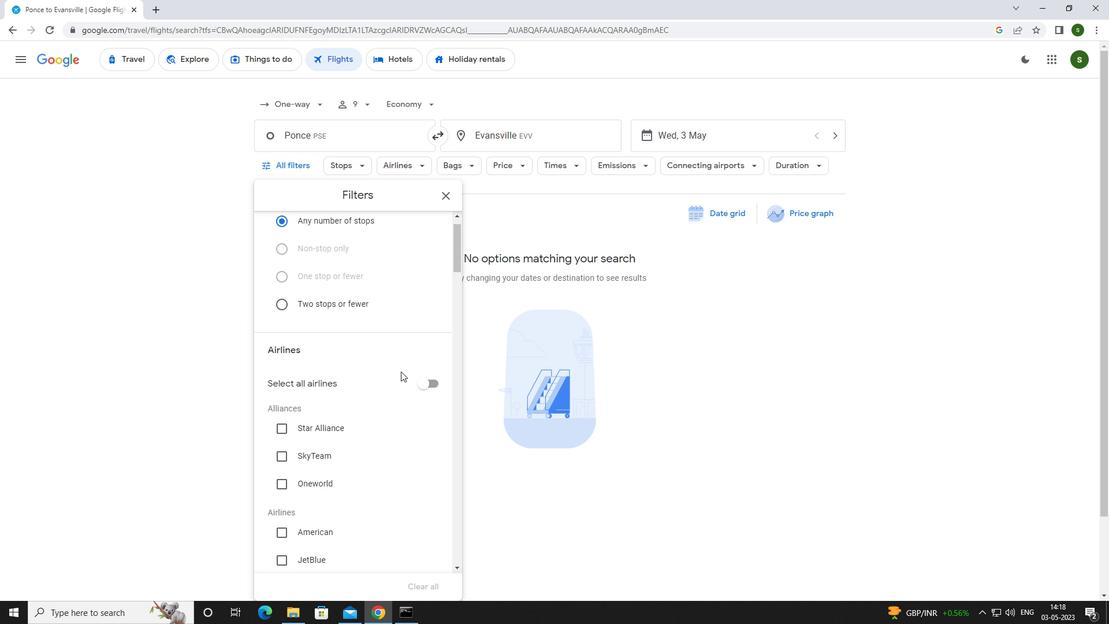 
Action: Mouse scrolled (401, 370) with delta (0, 0)
Screenshot: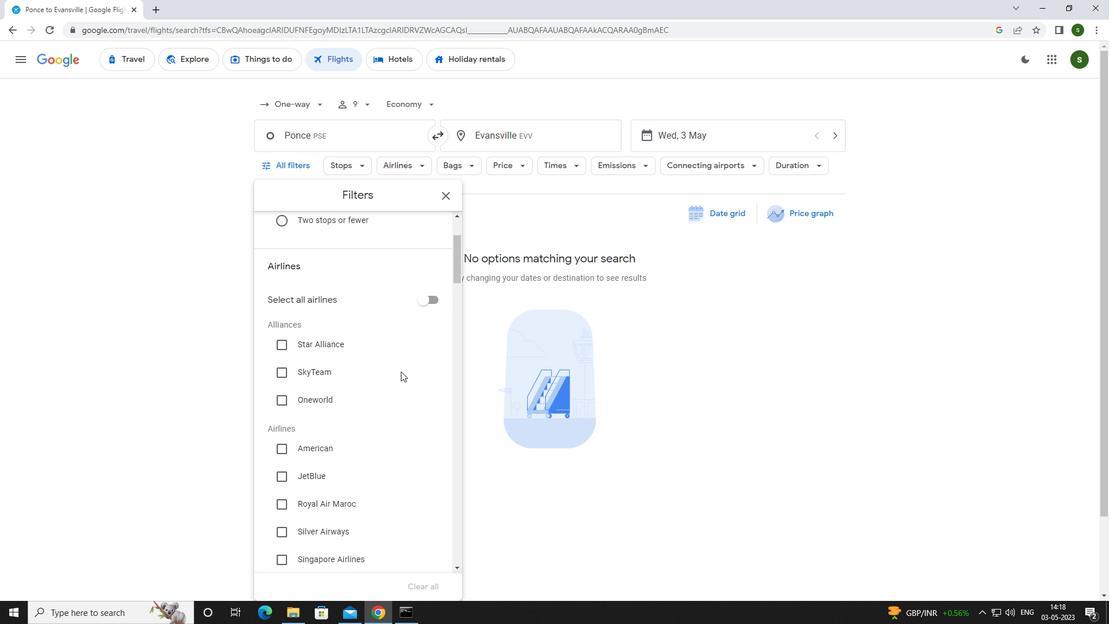 
Action: Mouse scrolled (401, 370) with delta (0, 0)
Screenshot: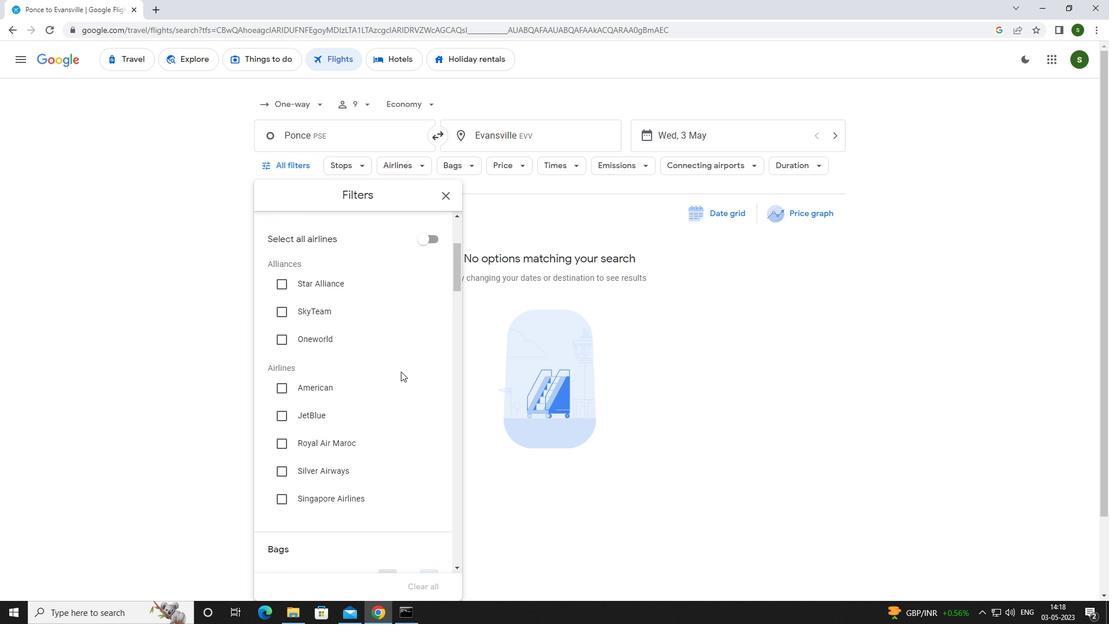 
Action: Mouse scrolled (401, 370) with delta (0, 0)
Screenshot: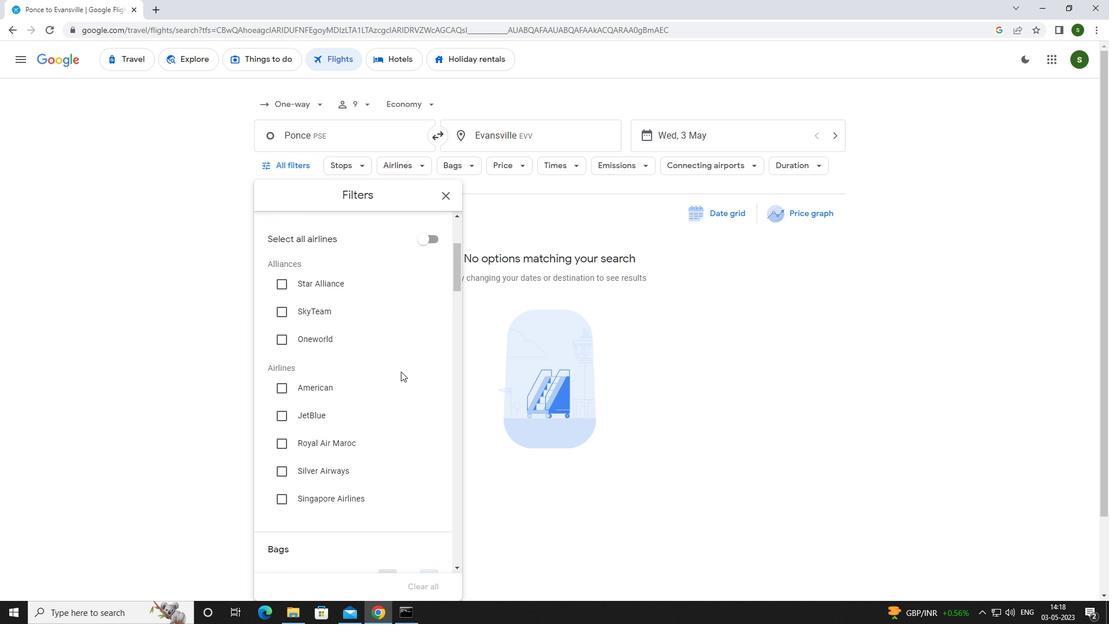 
Action: Mouse scrolled (401, 370) with delta (0, 0)
Screenshot: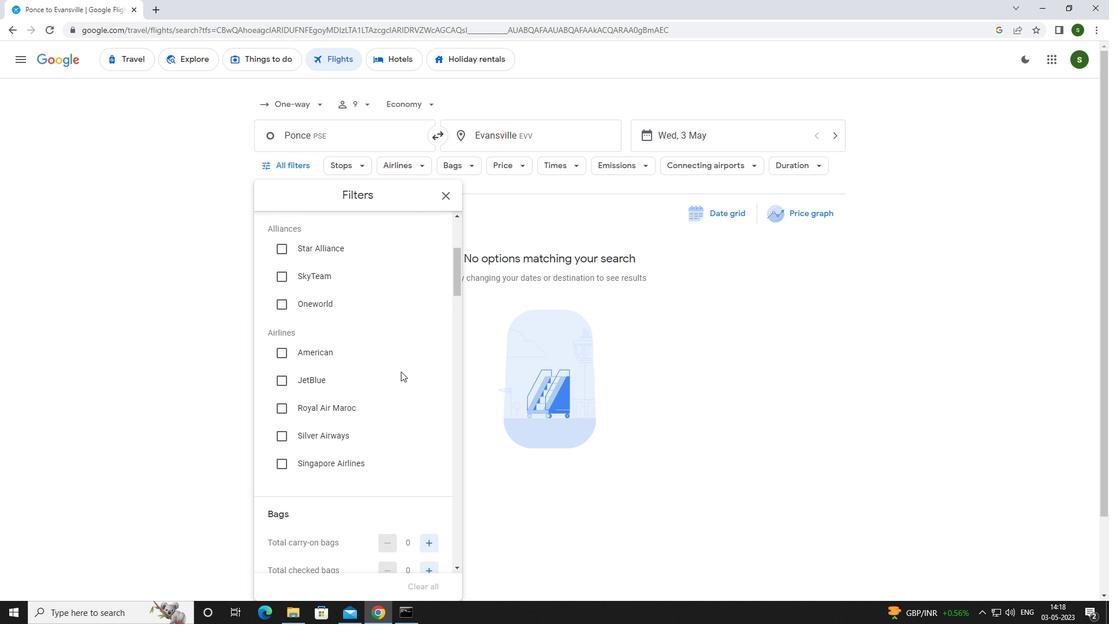 
Action: Mouse moved to (427, 432)
Screenshot: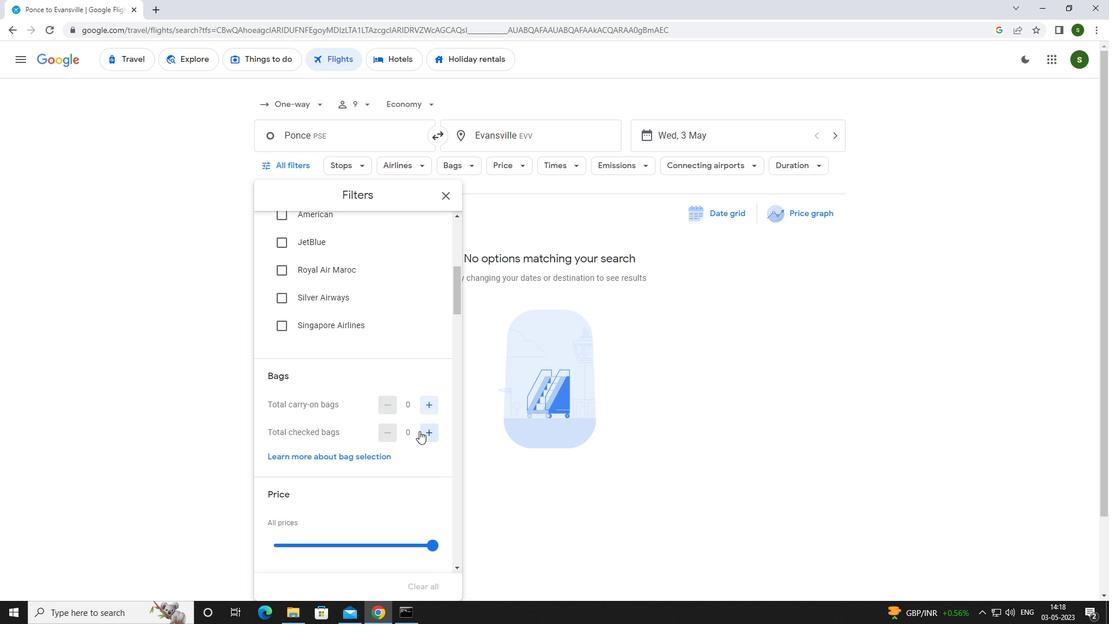
Action: Mouse pressed left at (427, 432)
Screenshot: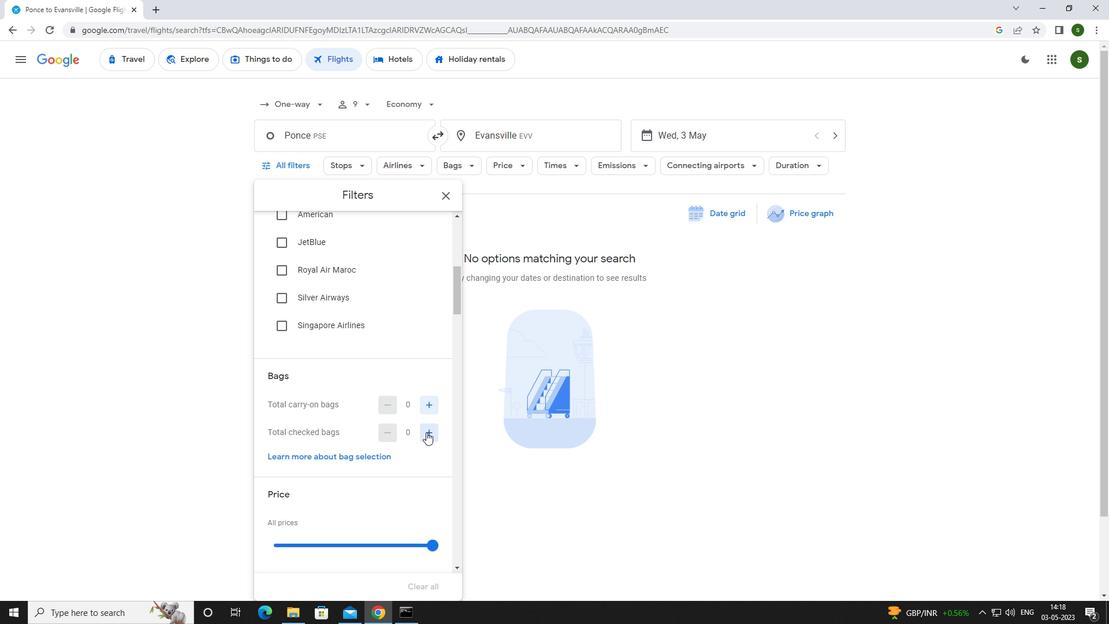 
Action: Mouse pressed left at (427, 432)
Screenshot: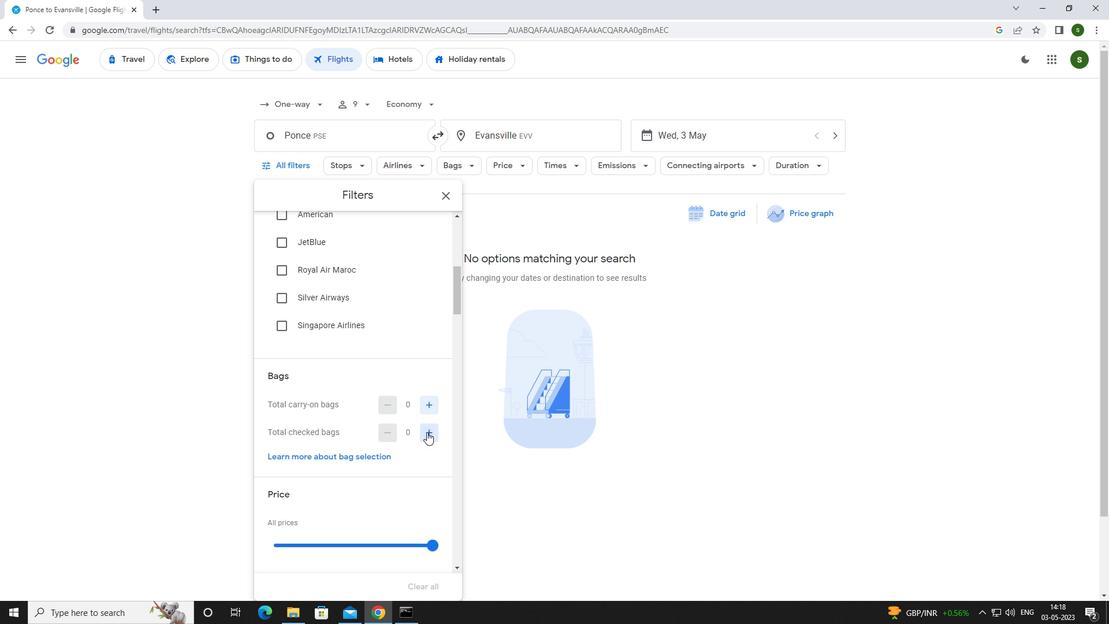 
Action: Mouse scrolled (427, 431) with delta (0, 0)
Screenshot: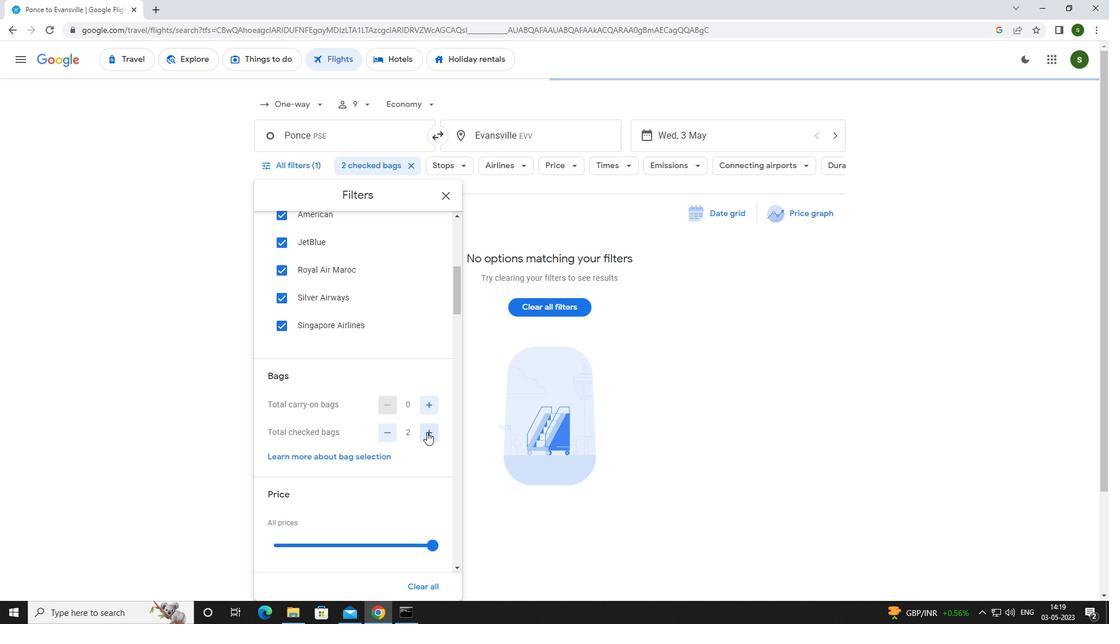 
Action: Mouse scrolled (427, 431) with delta (0, 0)
Screenshot: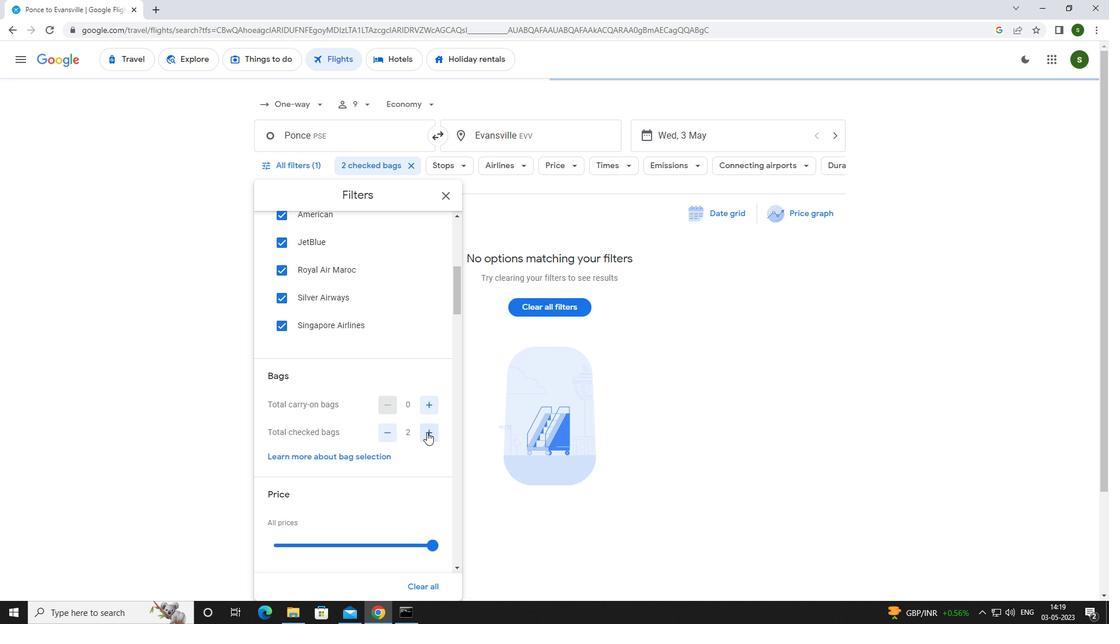 
Action: Mouse moved to (435, 429)
Screenshot: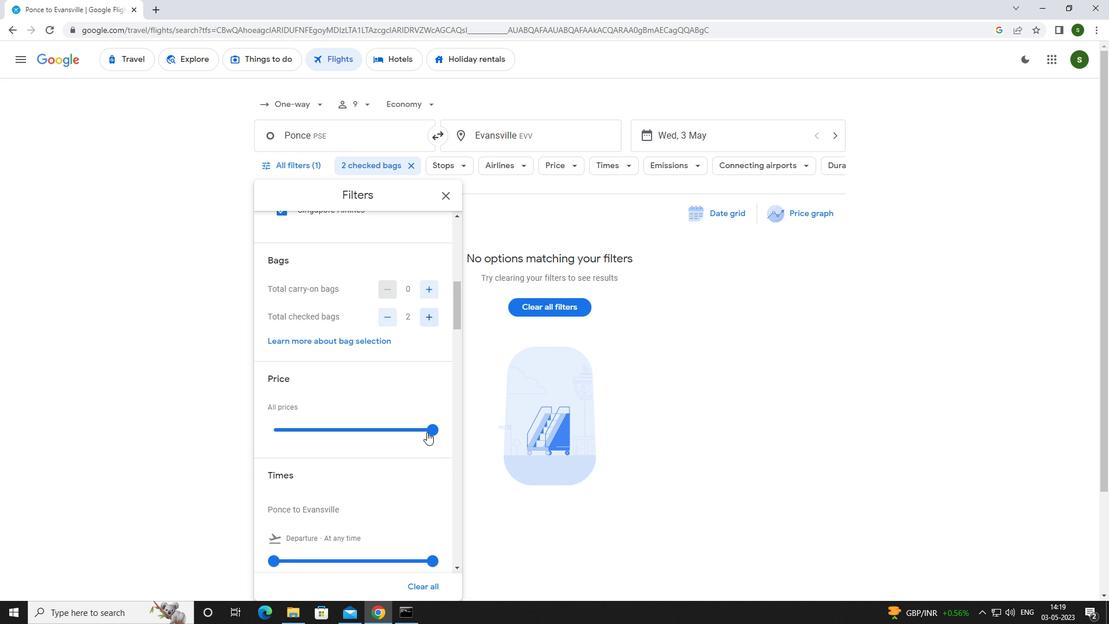 
Action: Mouse pressed left at (435, 429)
Screenshot: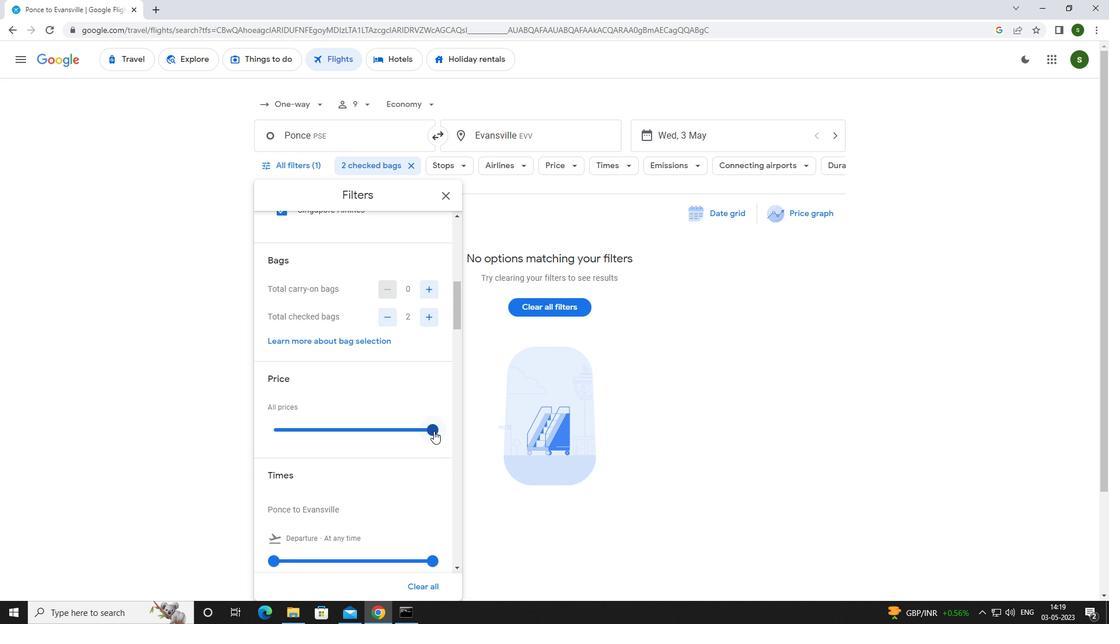 
Action: Mouse scrolled (435, 428) with delta (0, 0)
Screenshot: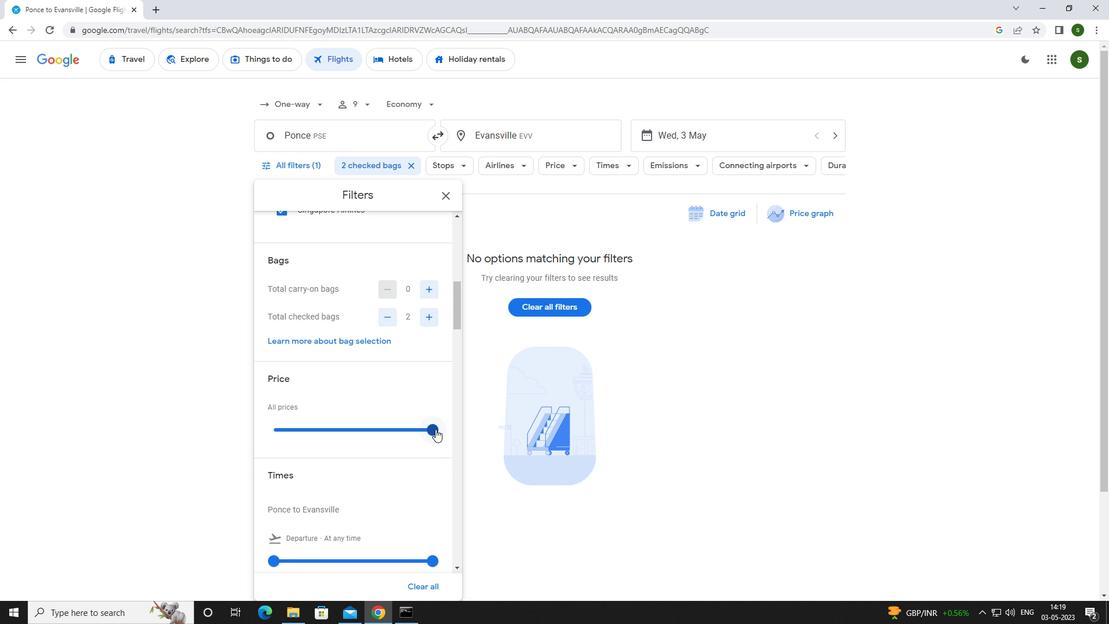 
Action: Mouse moved to (277, 502)
Screenshot: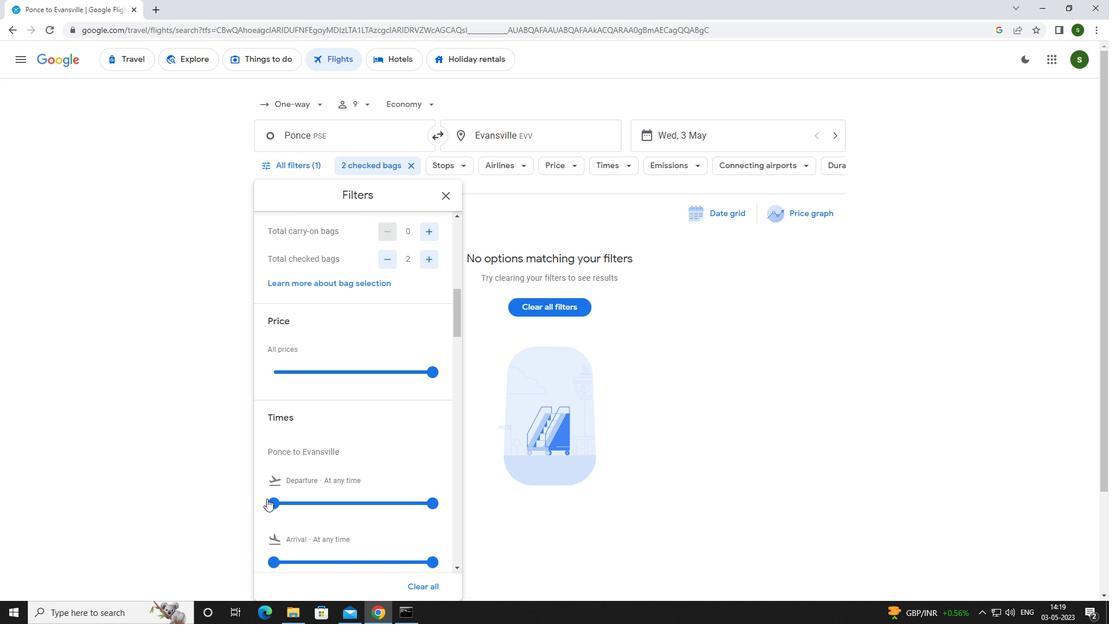 
Action: Mouse pressed left at (277, 502)
Screenshot: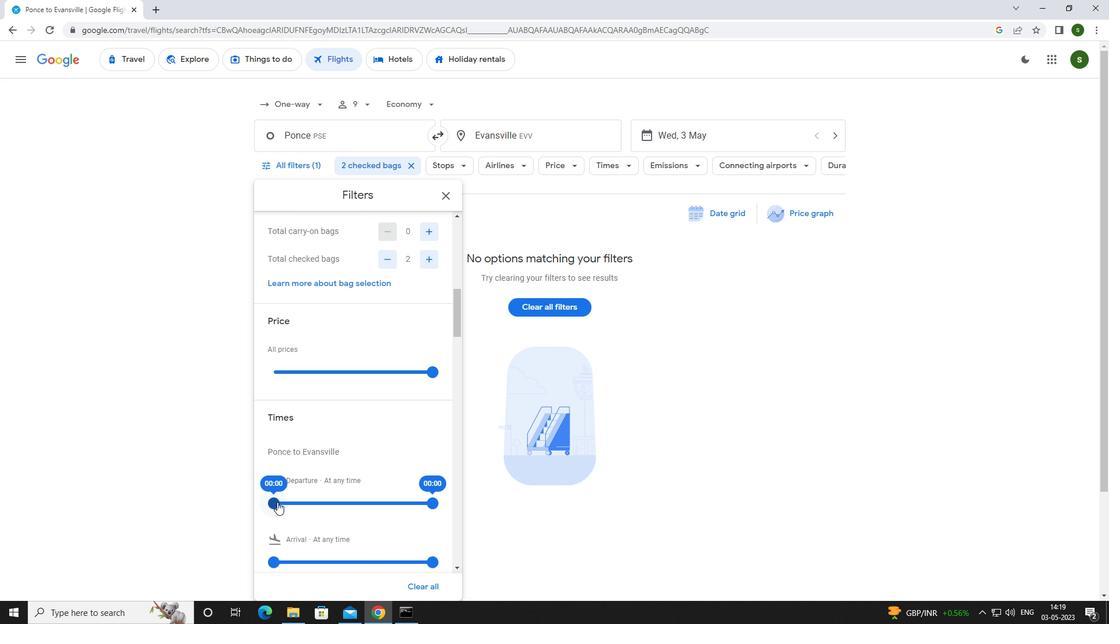 
Action: Mouse moved to (672, 380)
Screenshot: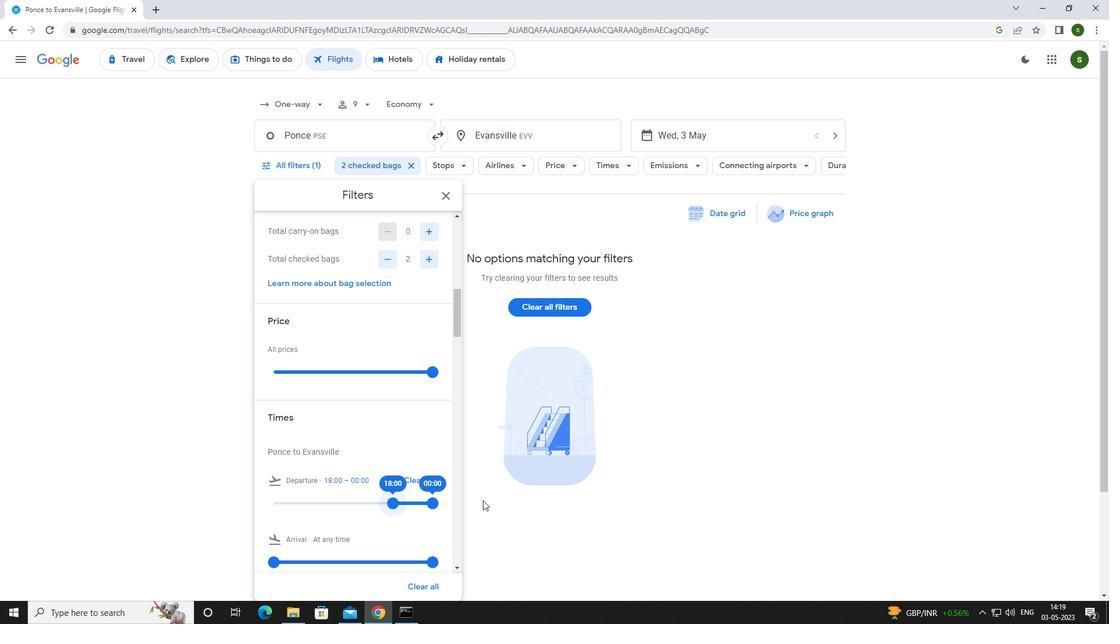 
Action: Mouse pressed left at (672, 380)
Screenshot: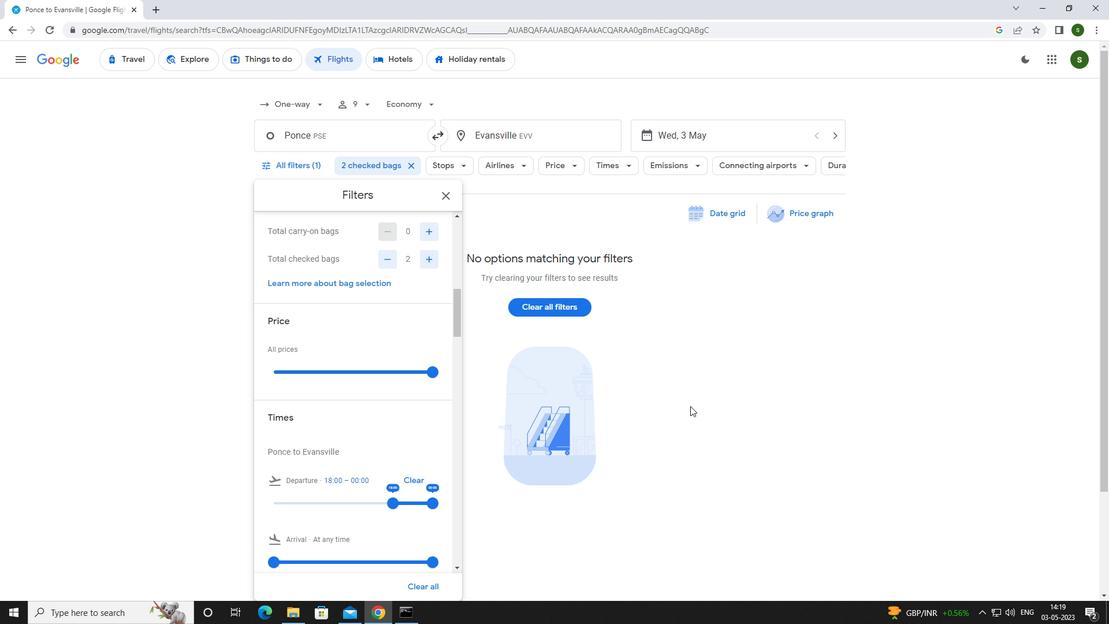 
Action: Mouse moved to (659, 382)
Screenshot: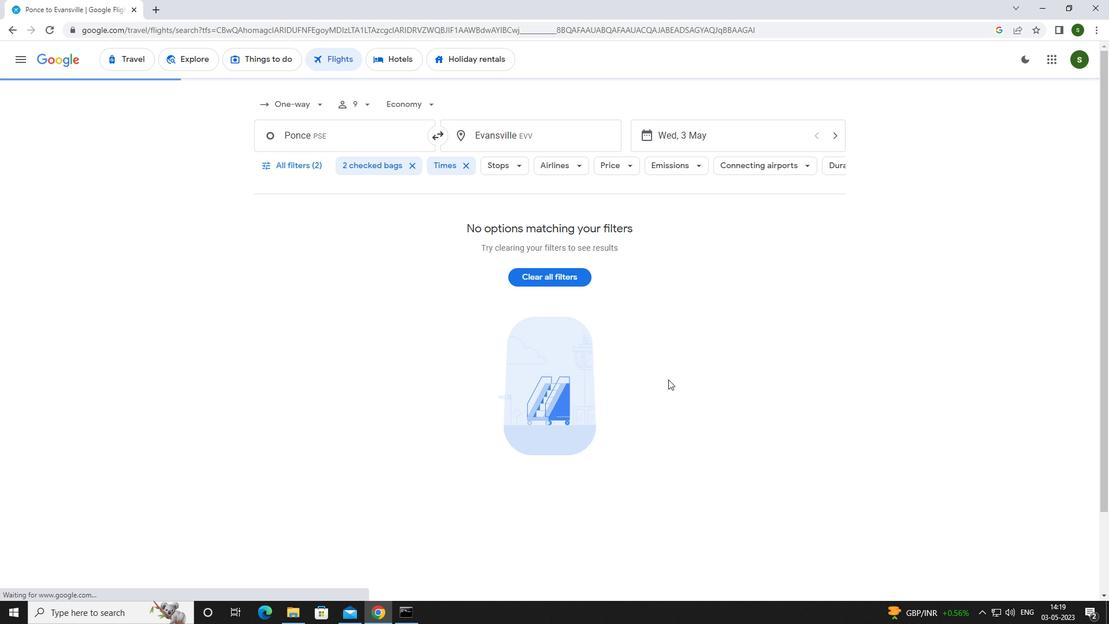 
